Task: Add an event with the title Third Presentation Rehearsal and Feedback Gathering, date '2024/05/06', time 9:15 AM to 11:15 AMand add a description: Welcome to the Performance Improvement Plan (PIP) Discussion, an important and constructive session designed to address performance concerns and create a roadmap for improvement. The PIP Discussion provides an opportunity for open dialogue, collaboration, and support to help individuals overcome challenges and achieve their full potential., put the event into Red category, logged in from the account softage.8@softage.netand send the event invitation to softage.5@softage.net and softage.6@softage.net. Set a reminder for the event 15 minutes before
Action: Mouse moved to (123, 160)
Screenshot: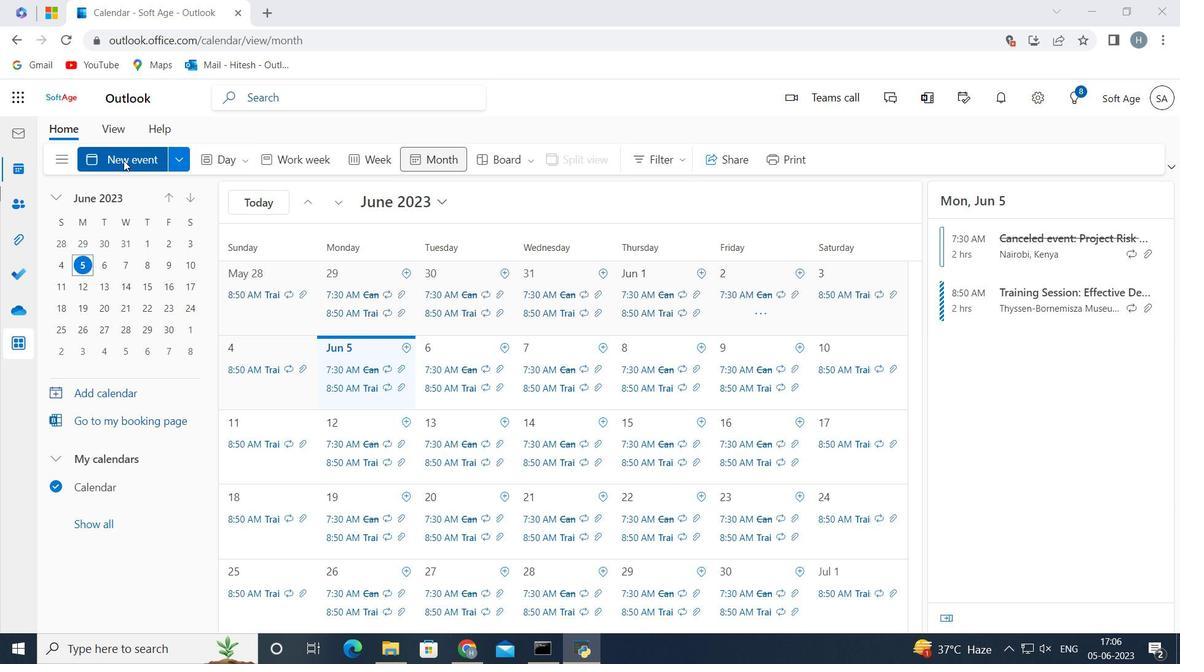 
Action: Mouse pressed left at (123, 160)
Screenshot: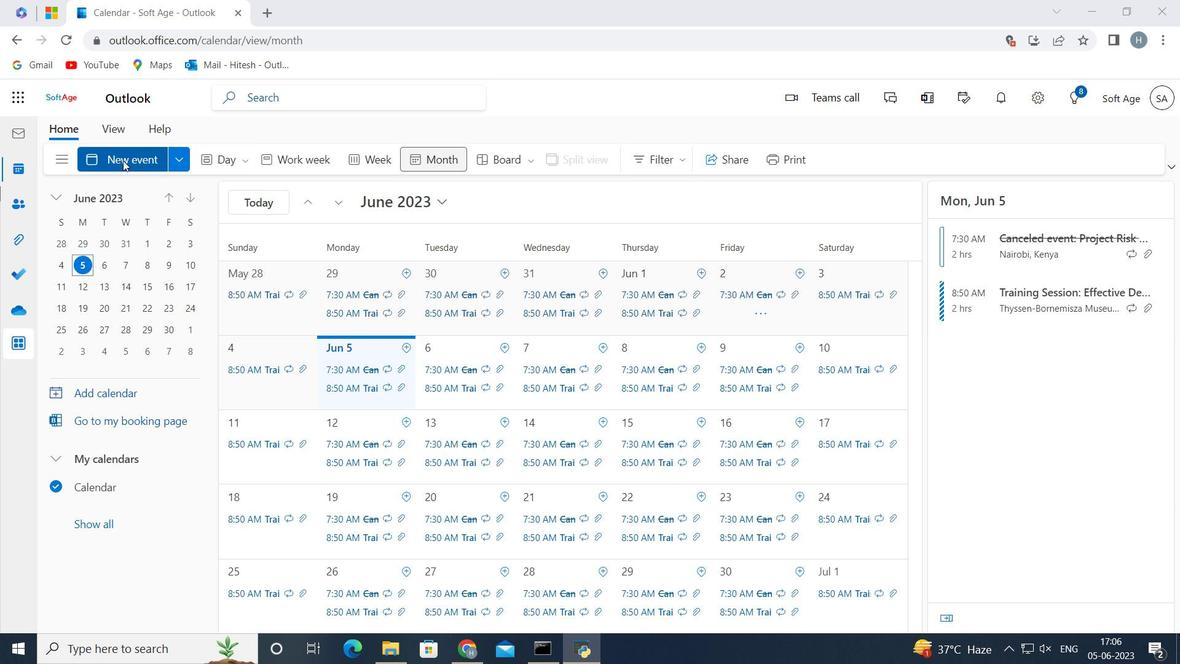 
Action: Mouse moved to (265, 249)
Screenshot: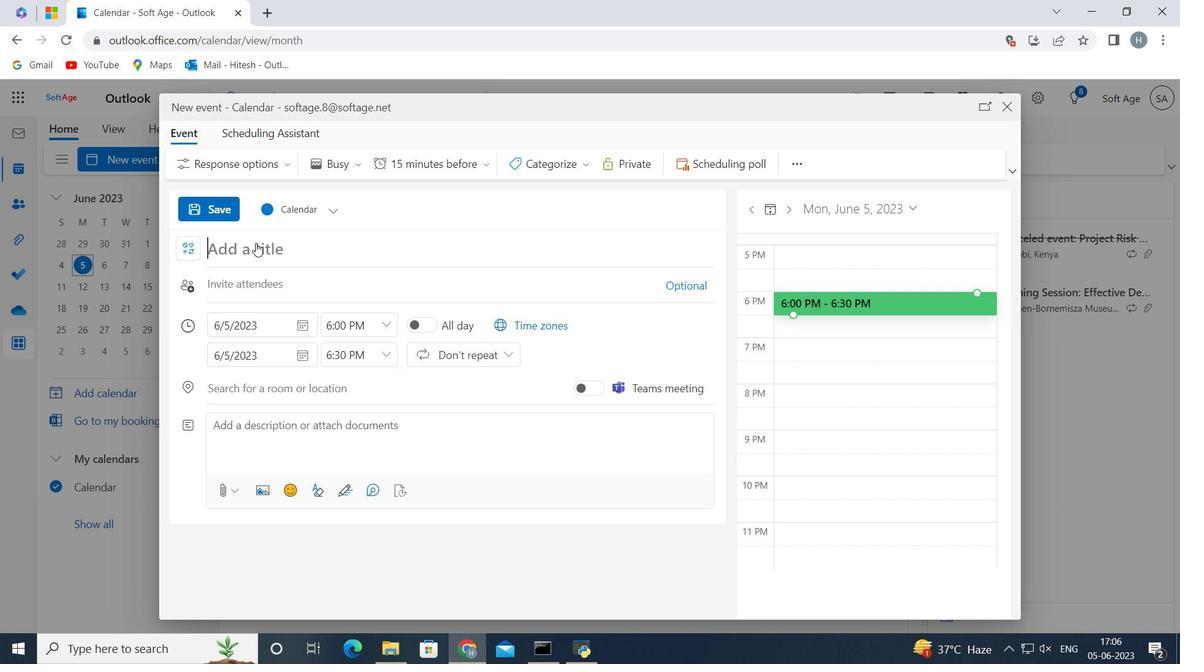 
Action: Mouse pressed left at (265, 249)
Screenshot: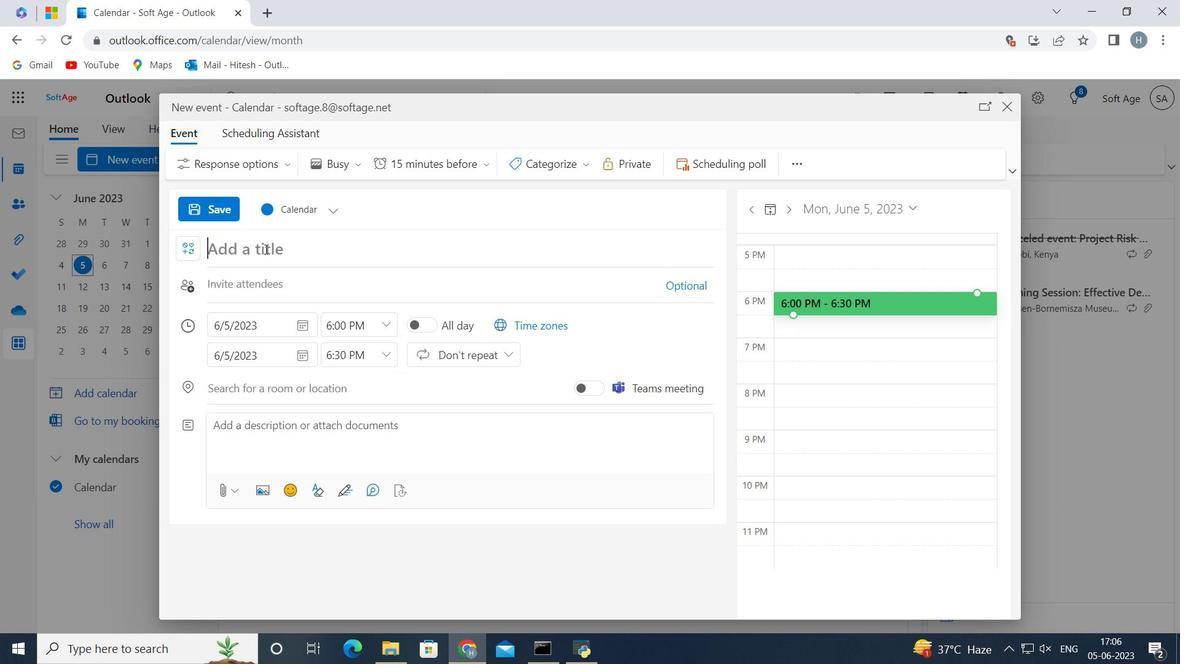 
Action: Key pressed <Key.shift>Third<Key.space><Key.shift>Presentation<Key.space><Key.shift><Key.shift><Key.shift><Key.shift><Key.shift><Key.shift>Rehearsal<Key.space>and<Key.space><Key.shift>Feedback<Key.space><Key.shift>Gathering<Key.space>
Screenshot: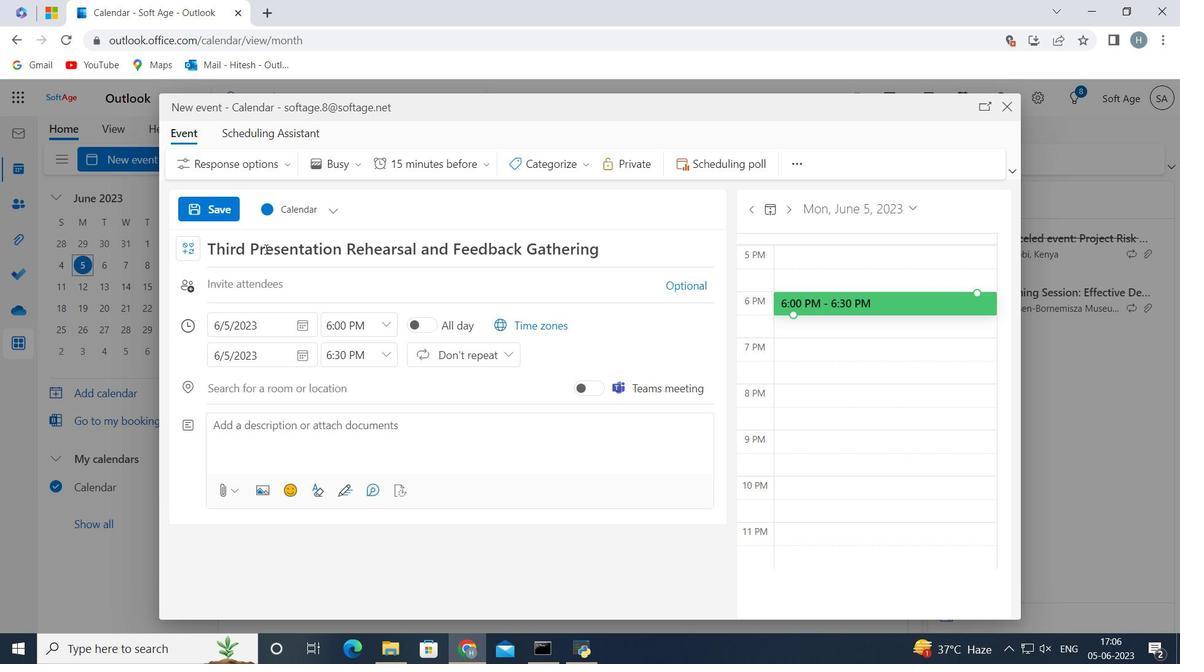 
Action: Mouse moved to (298, 322)
Screenshot: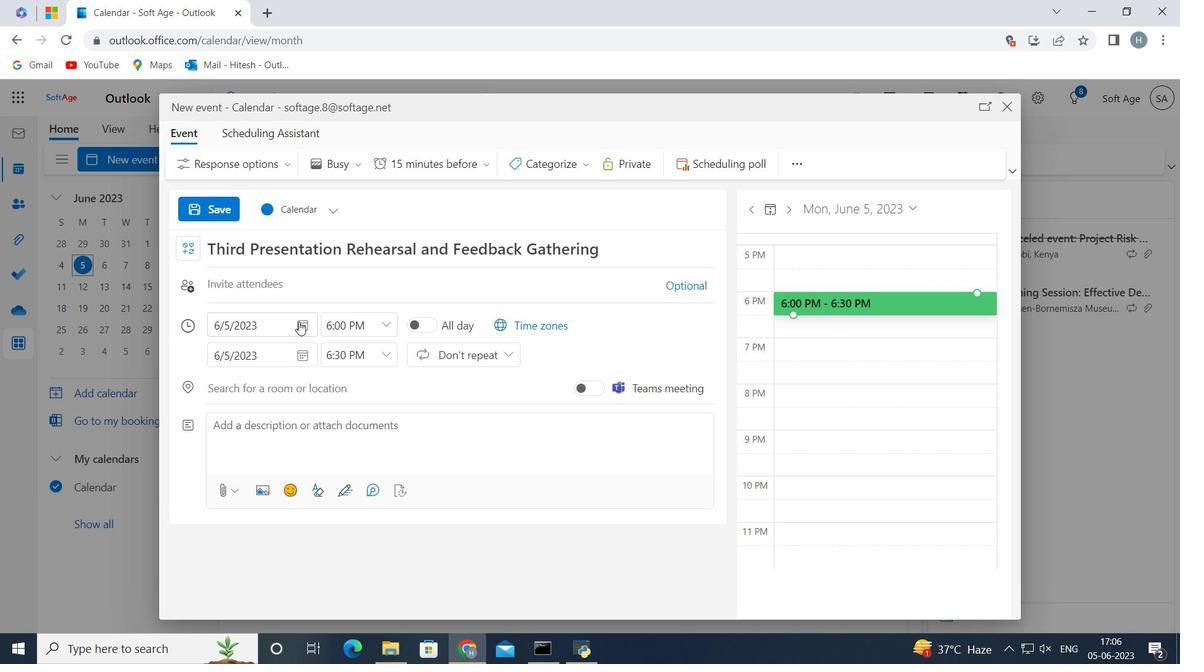 
Action: Mouse pressed left at (298, 322)
Screenshot: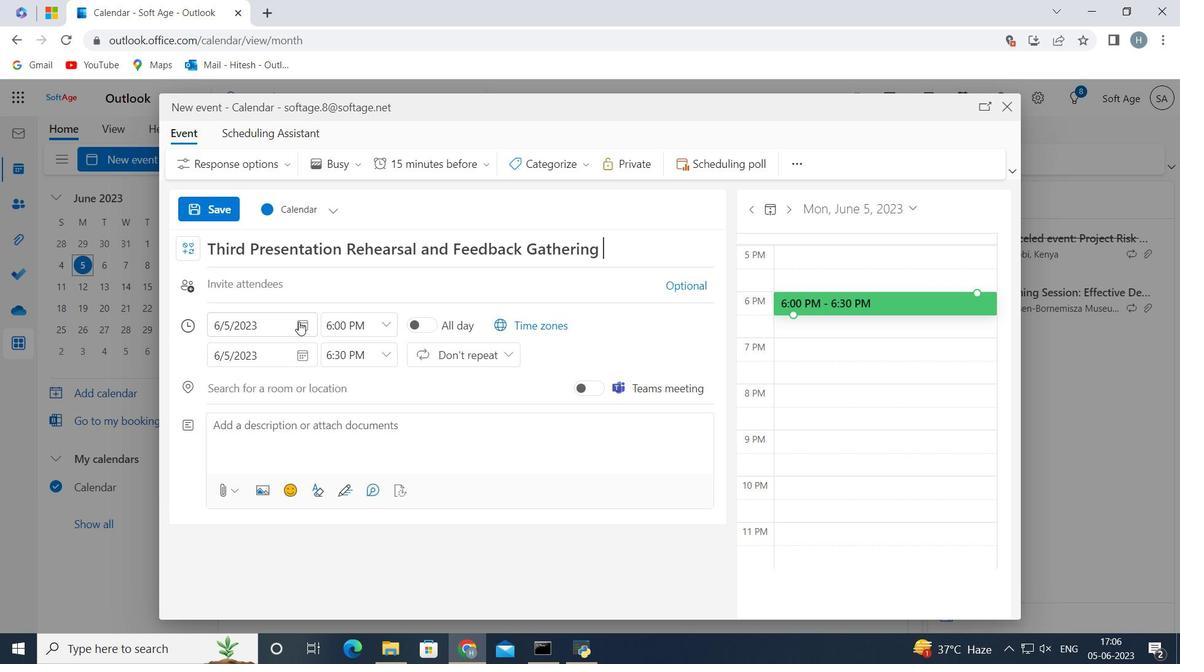 
Action: Mouse moved to (303, 354)
Screenshot: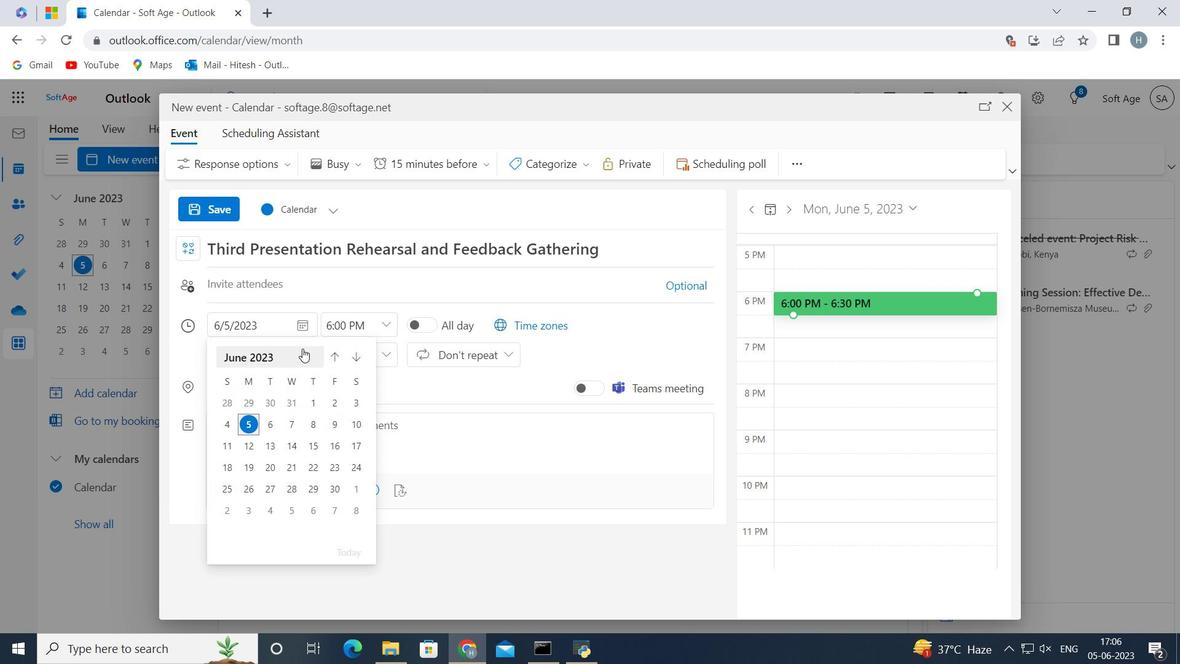 
Action: Mouse pressed left at (303, 354)
Screenshot: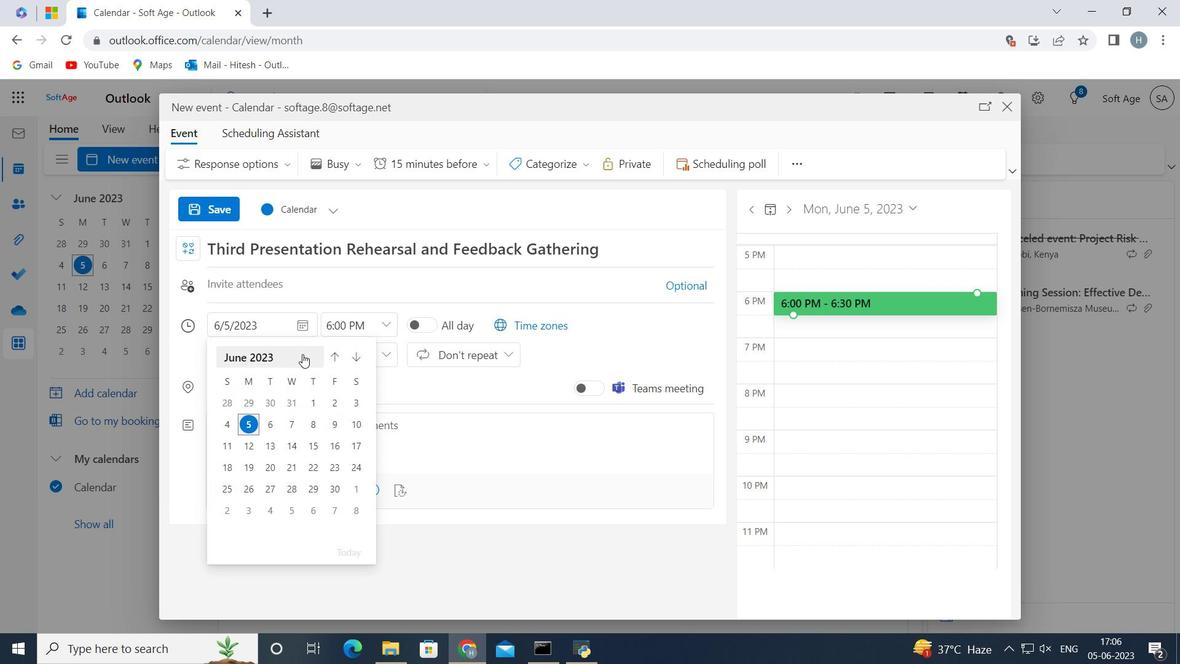 
Action: Mouse pressed left at (303, 354)
Screenshot: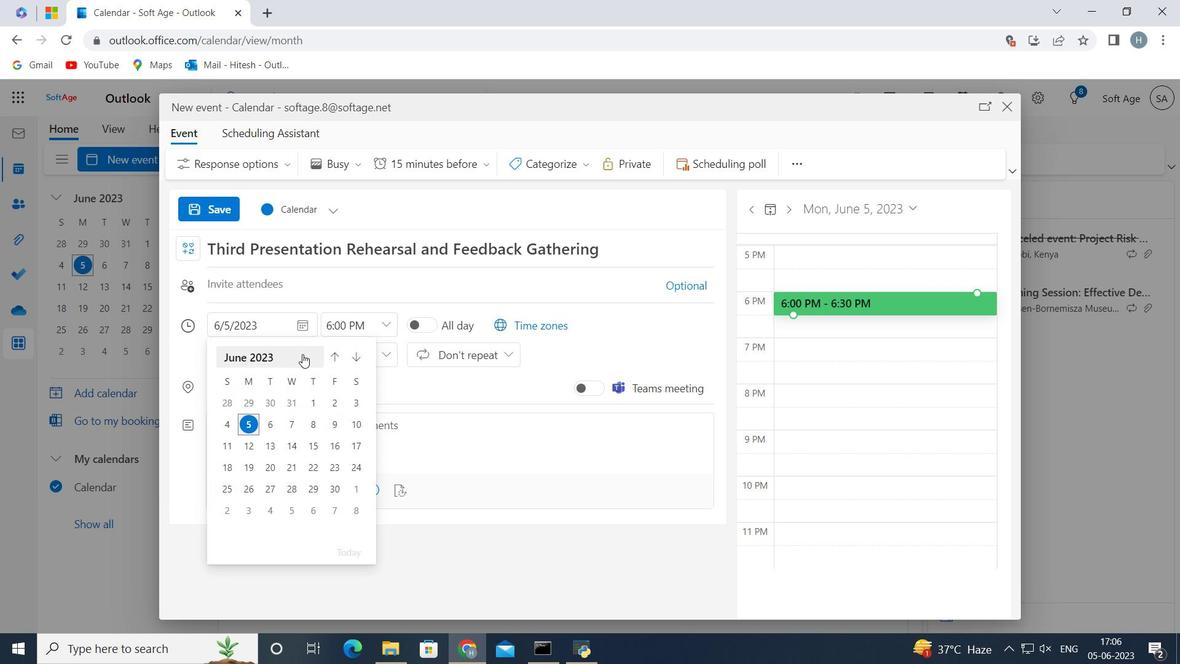
Action: Mouse moved to (230, 418)
Screenshot: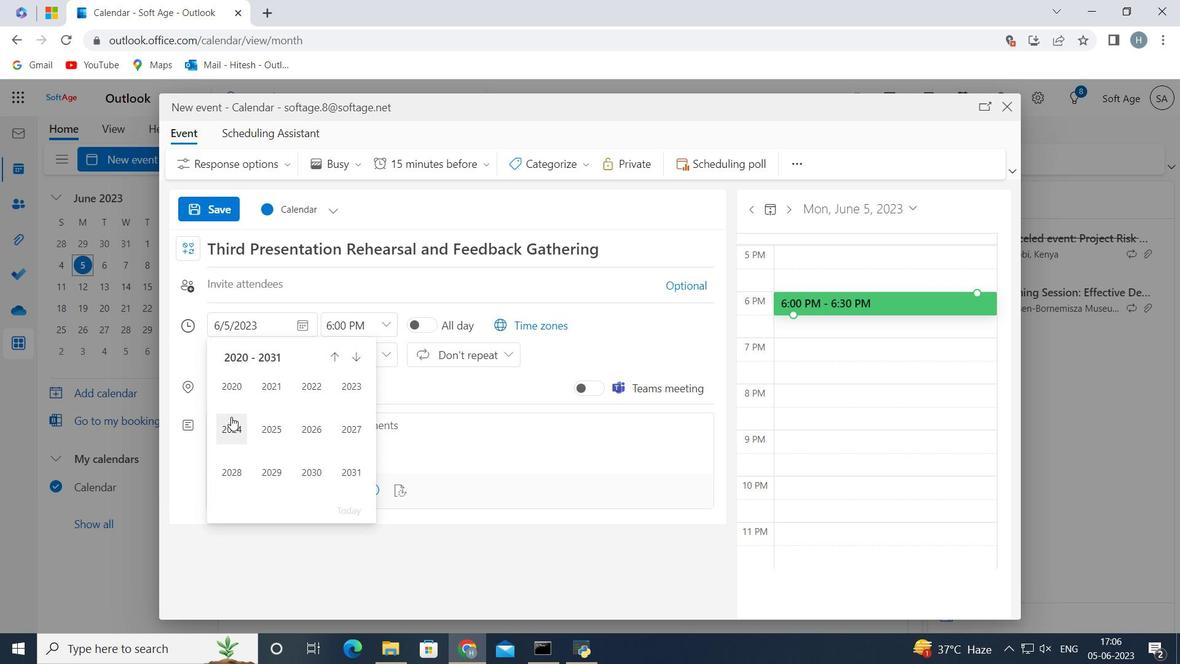
Action: Mouse pressed left at (230, 418)
Screenshot: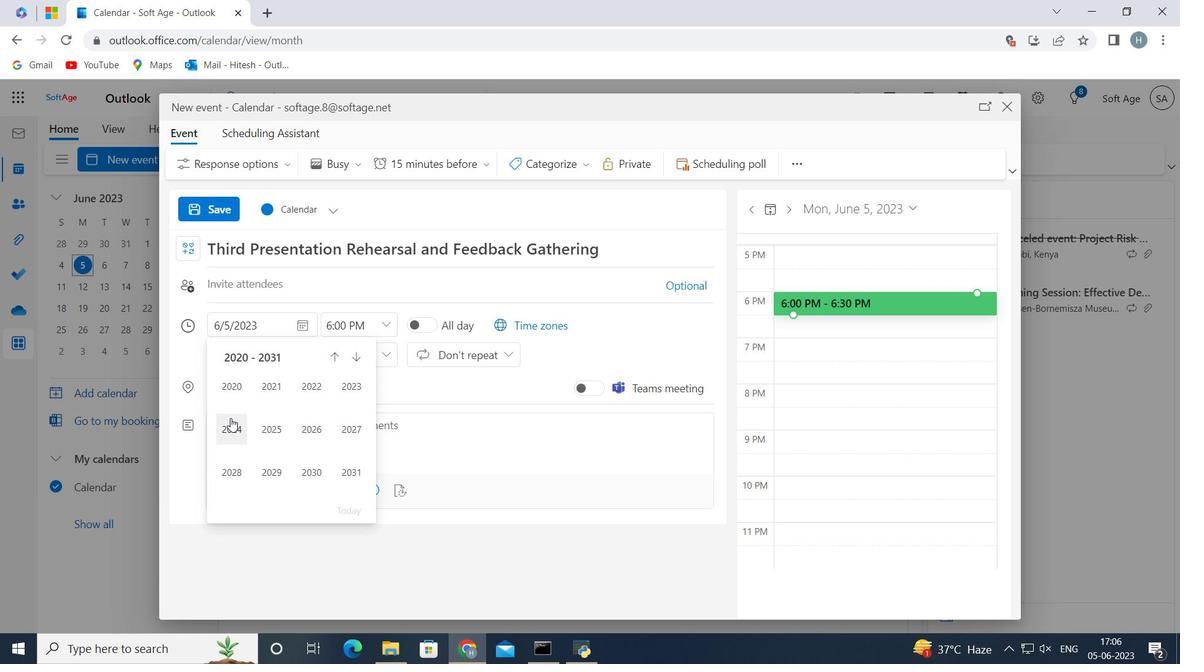 
Action: Mouse moved to (239, 421)
Screenshot: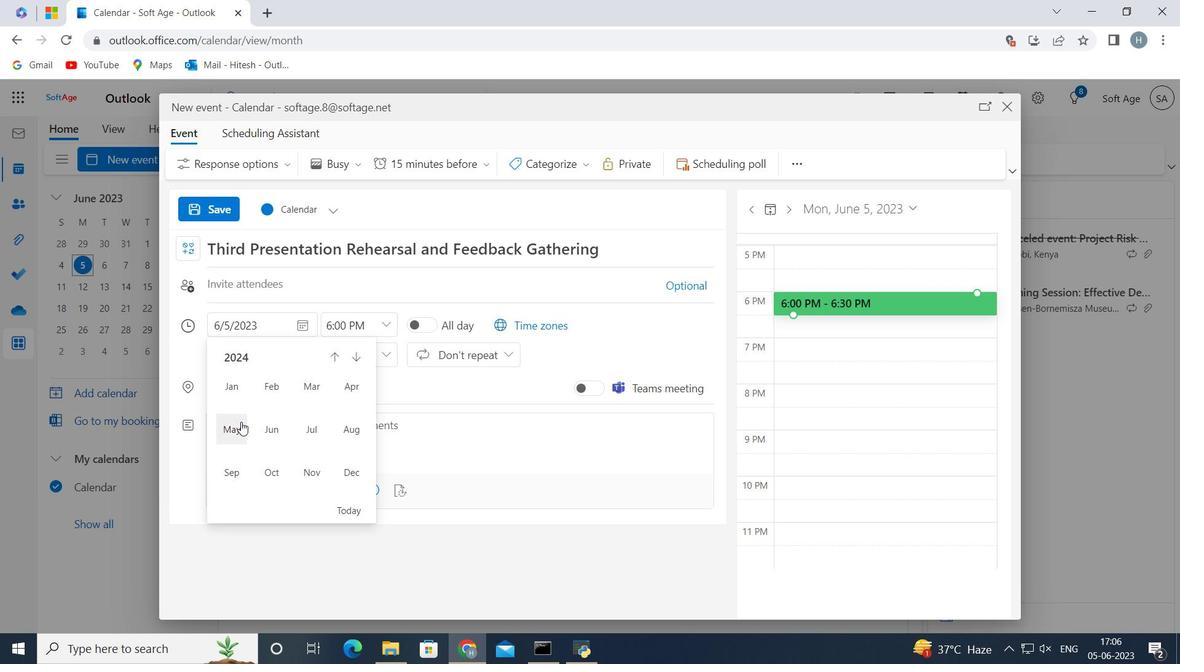 
Action: Mouse pressed left at (239, 421)
Screenshot: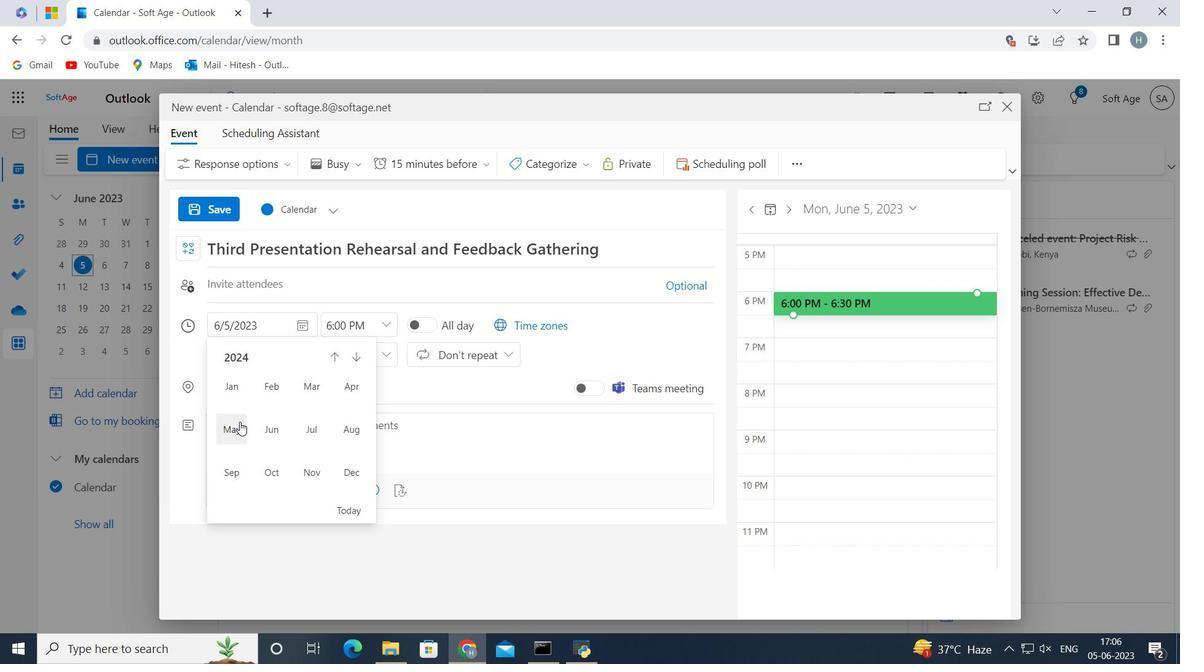 
Action: Mouse moved to (244, 422)
Screenshot: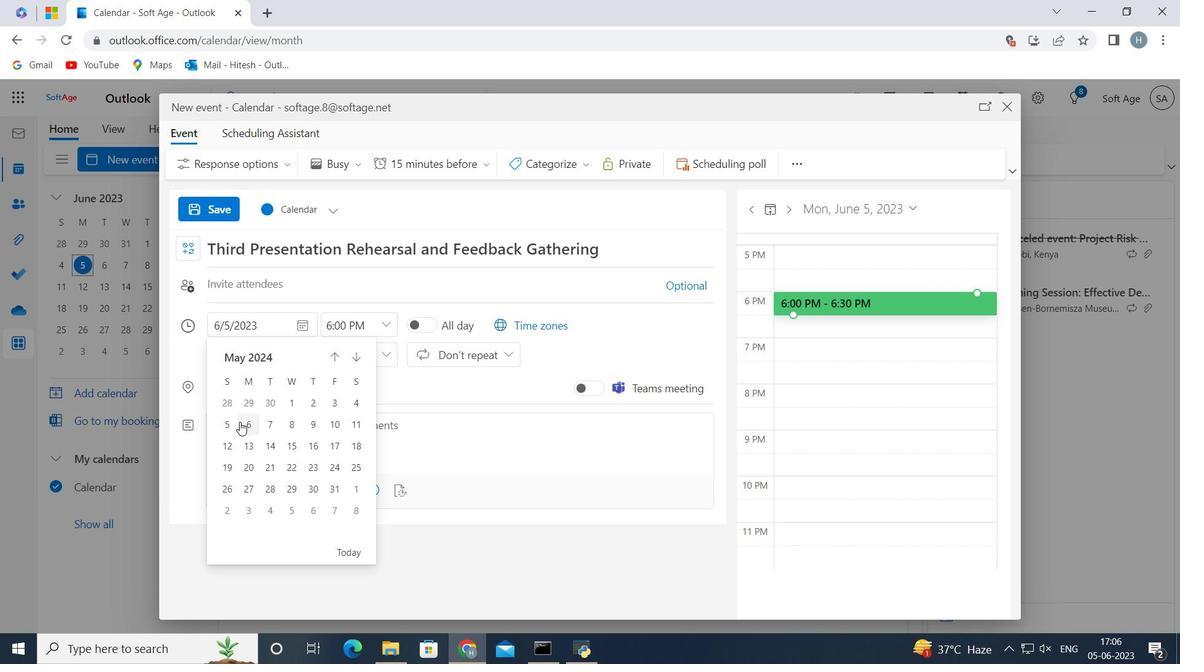 
Action: Mouse pressed left at (244, 422)
Screenshot: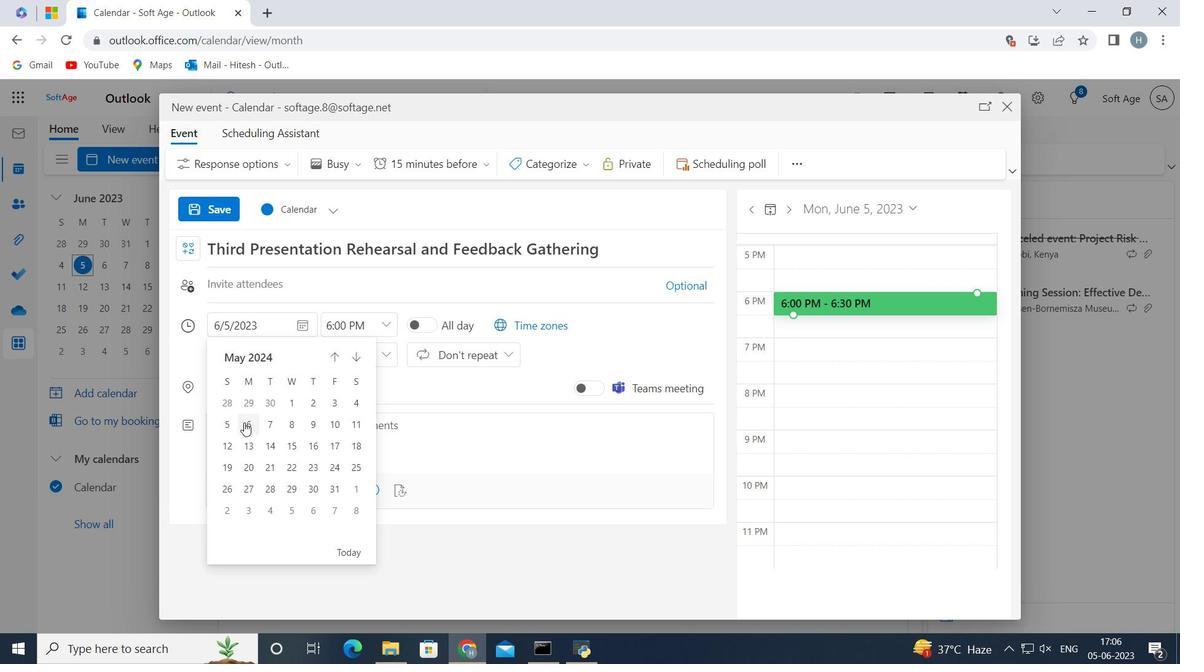 
Action: Mouse moved to (381, 324)
Screenshot: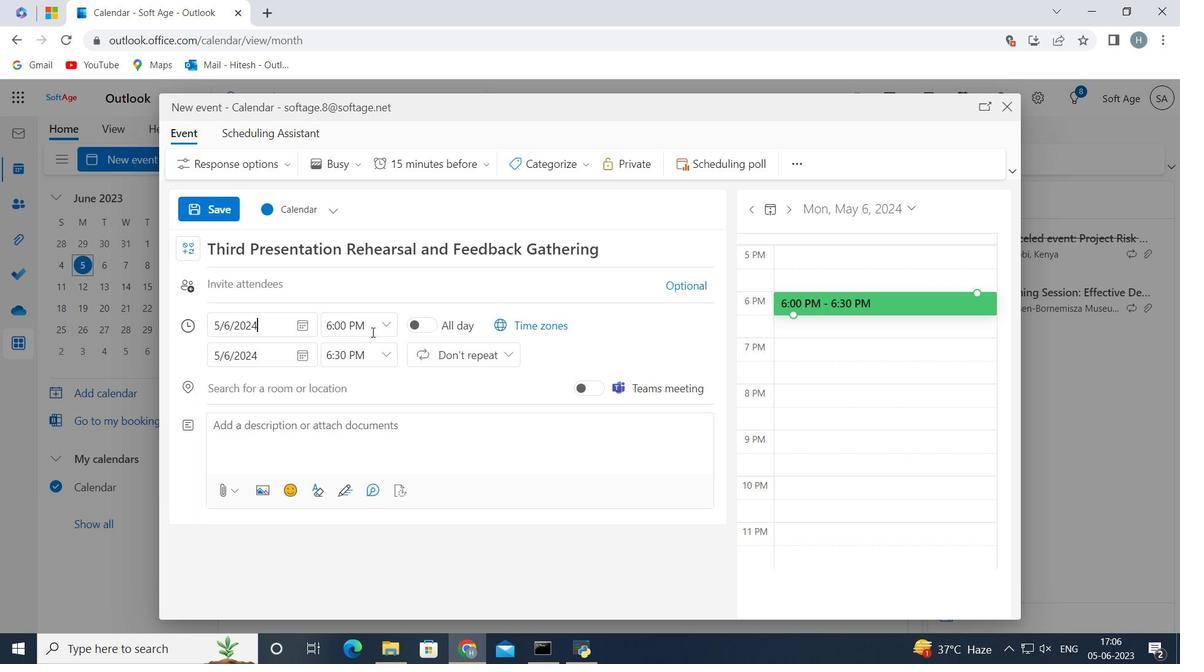 
Action: Mouse pressed left at (381, 324)
Screenshot: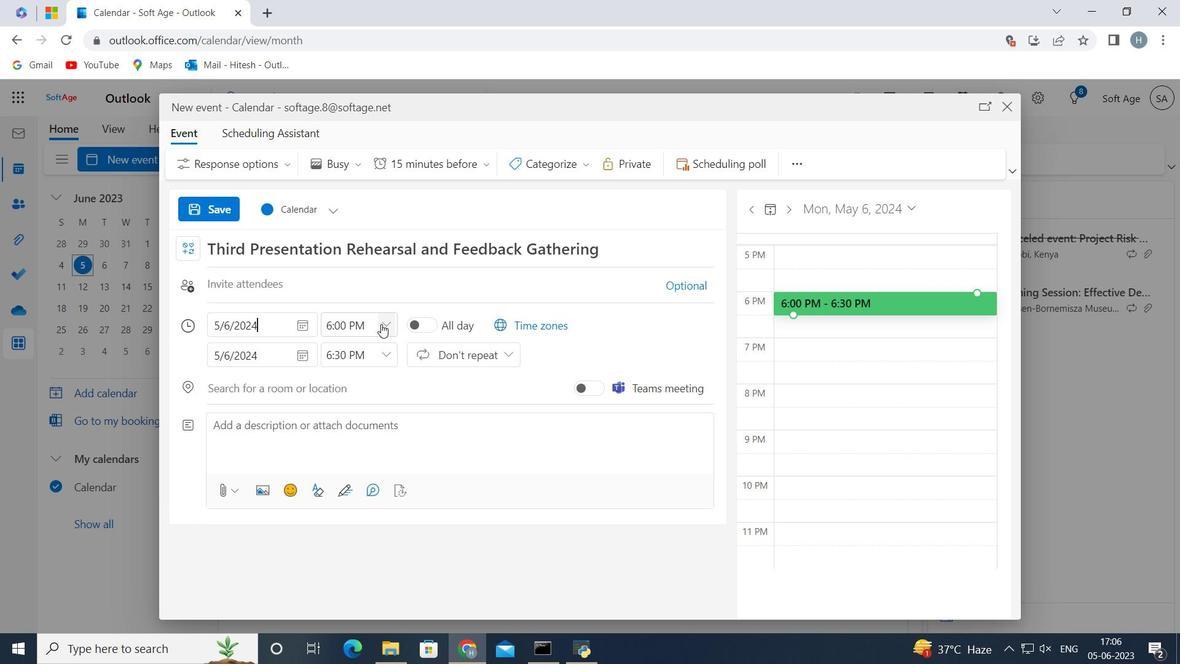 
Action: Mouse moved to (362, 378)
Screenshot: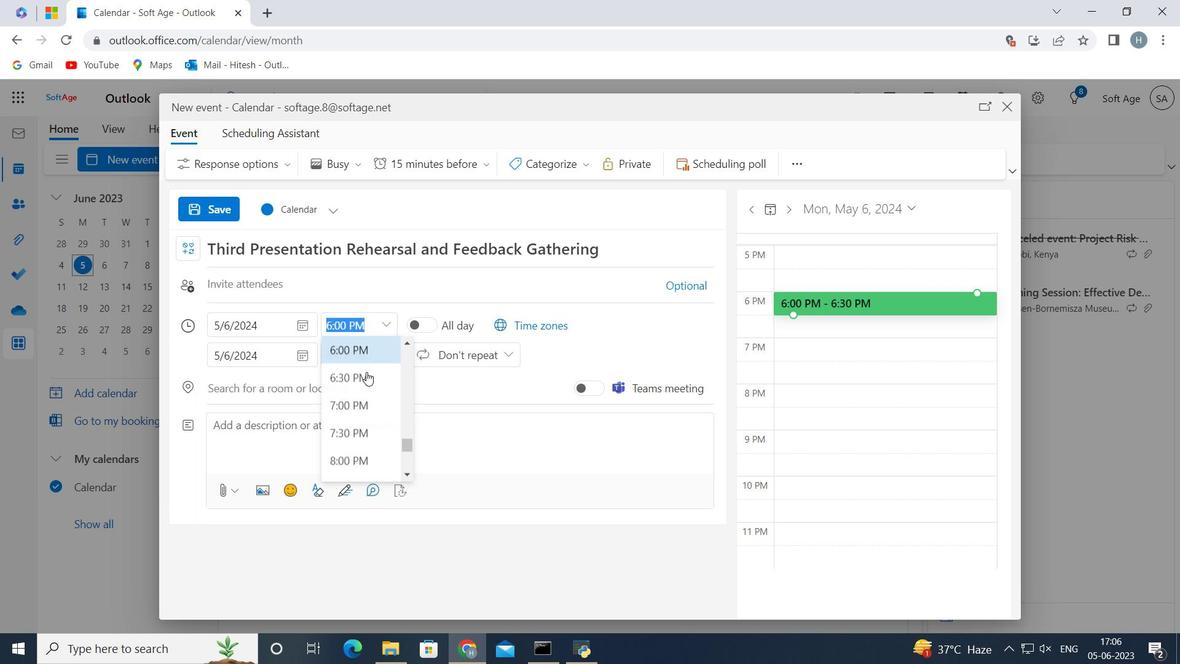 
Action: Mouse scrolled (362, 379) with delta (0, 0)
Screenshot: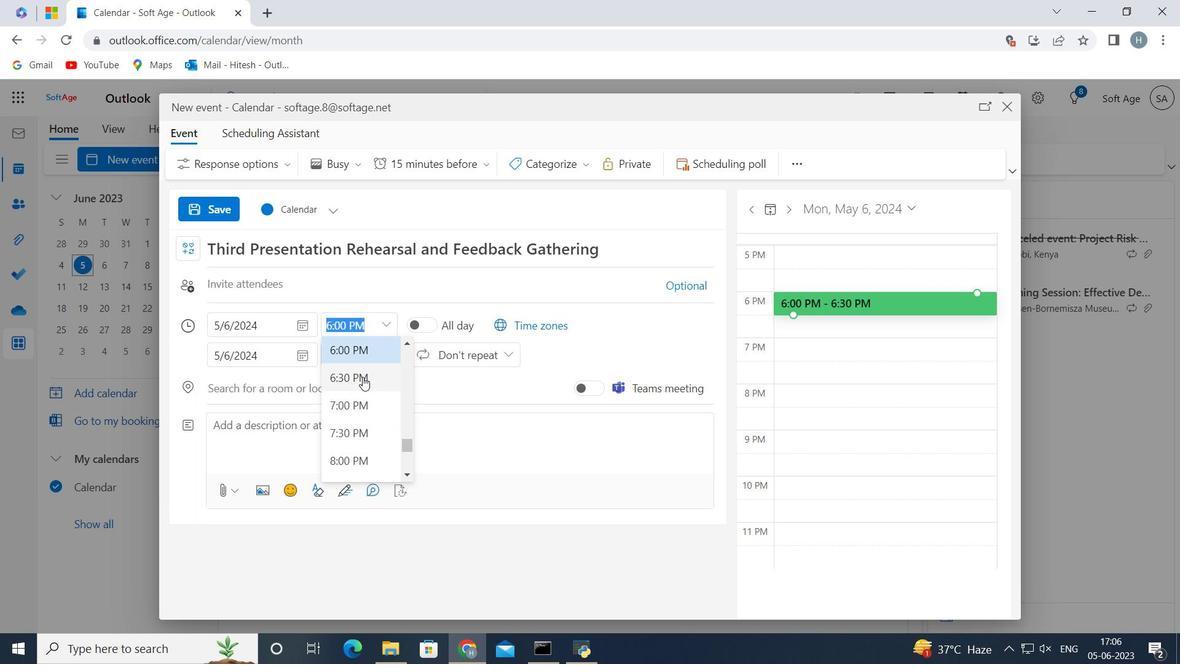 
Action: Mouse moved to (362, 379)
Screenshot: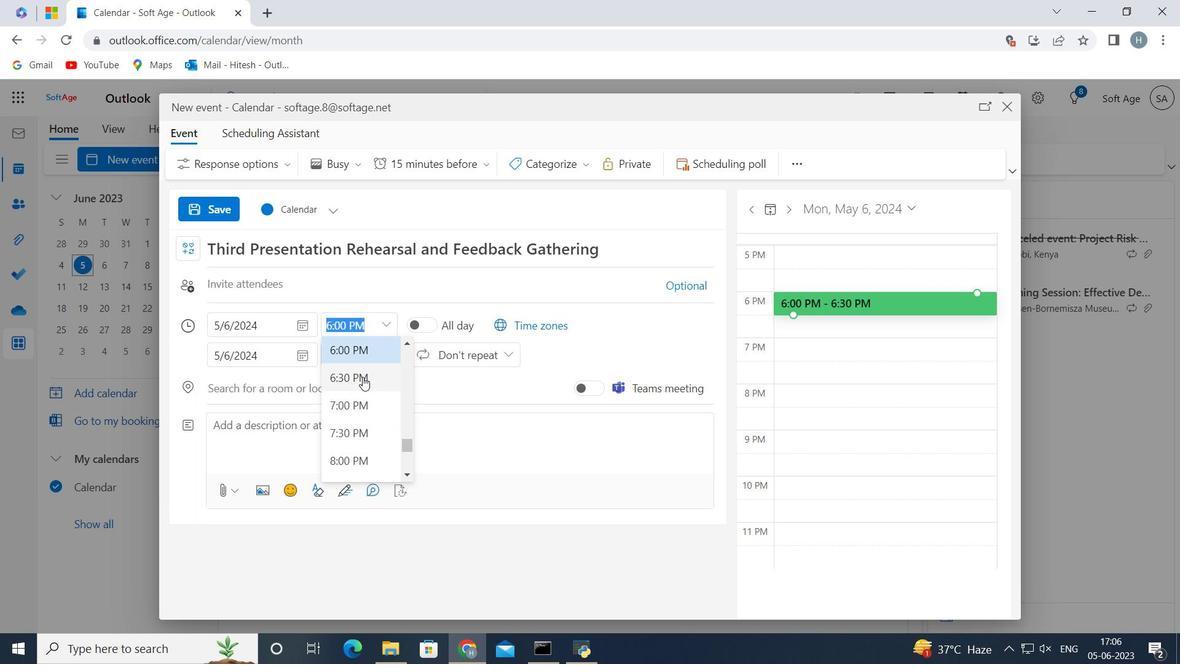 
Action: Mouse scrolled (362, 380) with delta (0, 0)
Screenshot: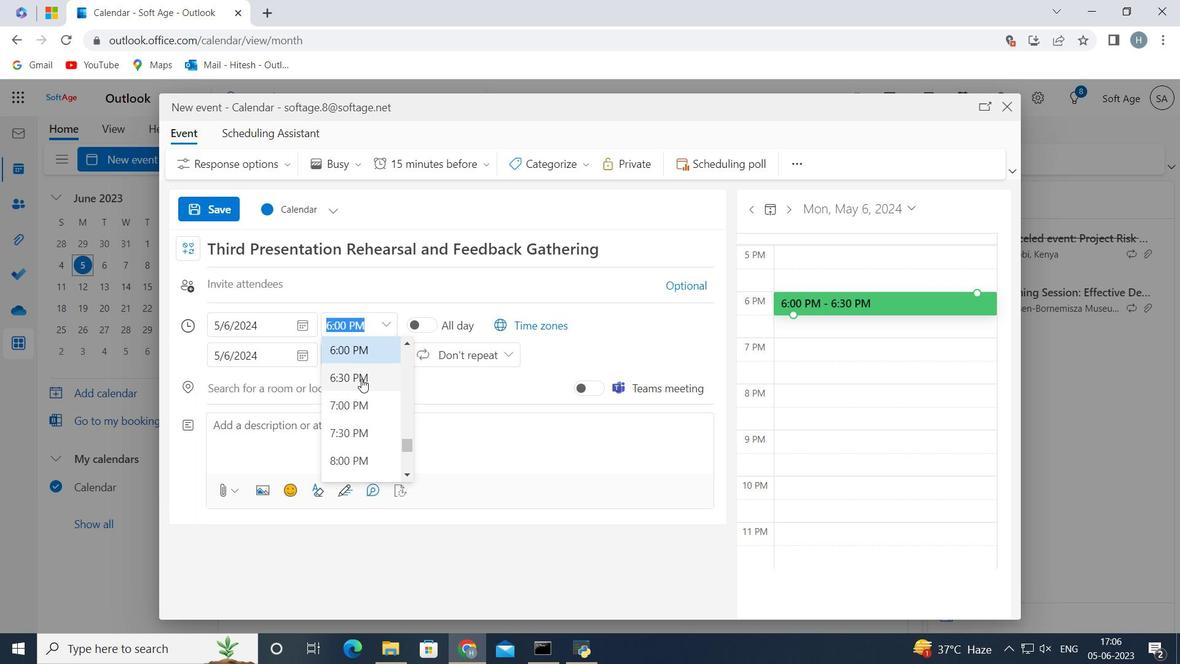 
Action: Mouse scrolled (362, 380) with delta (0, 0)
Screenshot: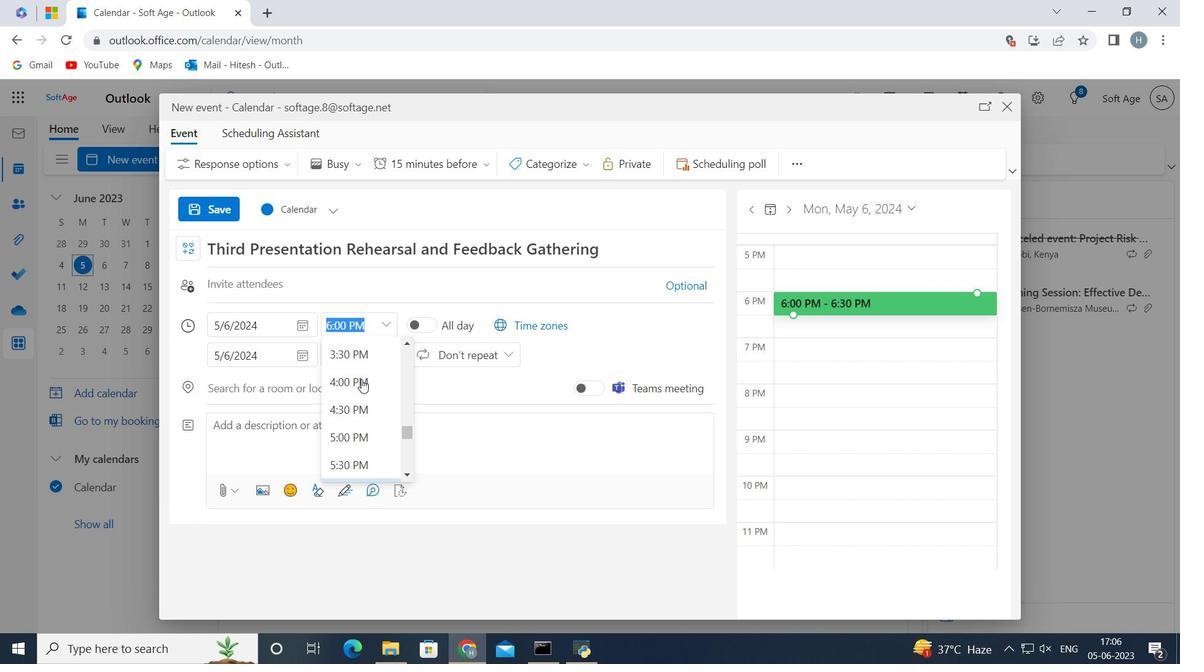 
Action: Mouse scrolled (362, 380) with delta (0, 0)
Screenshot: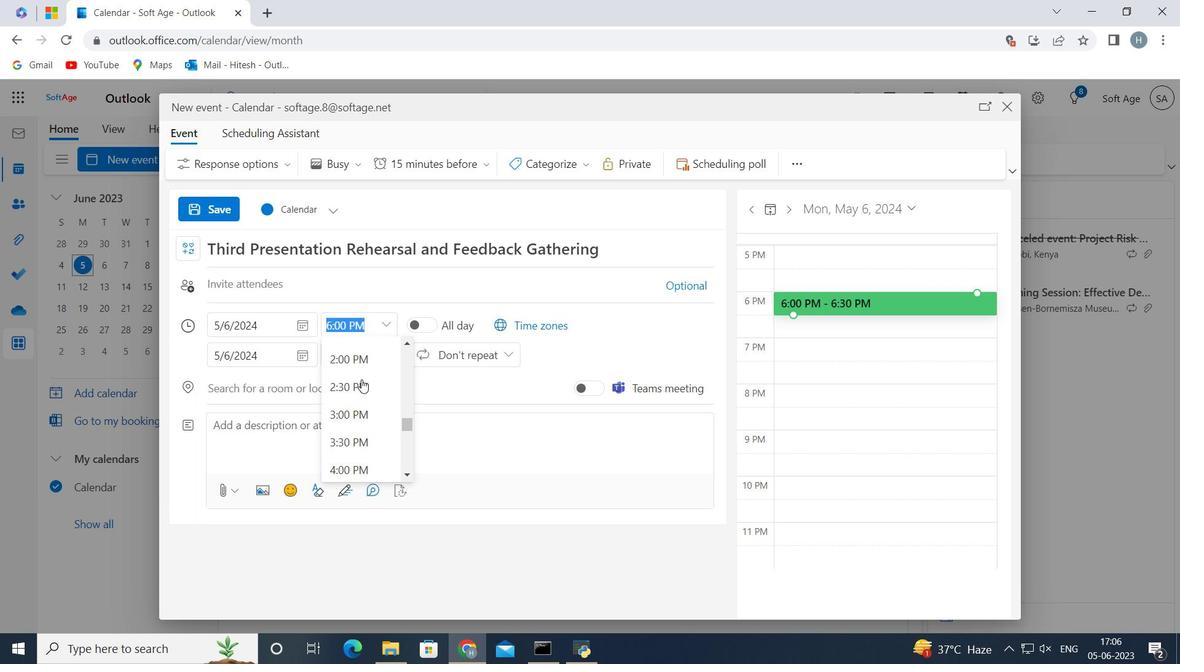 
Action: Mouse scrolled (362, 380) with delta (0, 0)
Screenshot: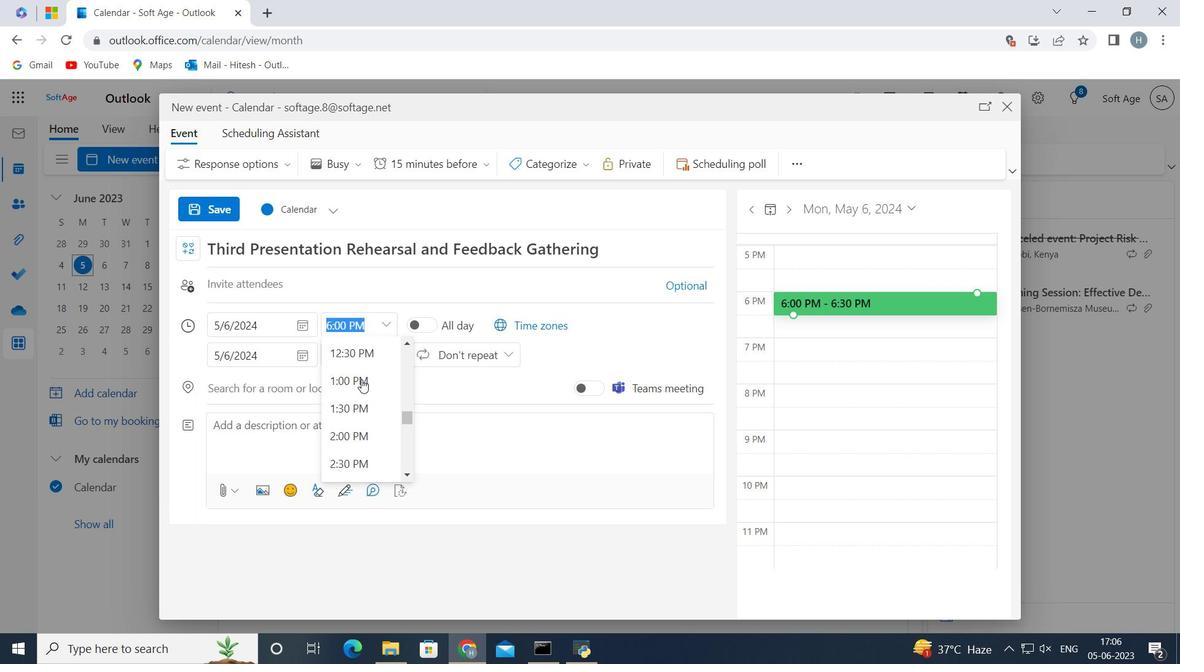 
Action: Mouse scrolled (362, 380) with delta (0, 0)
Screenshot: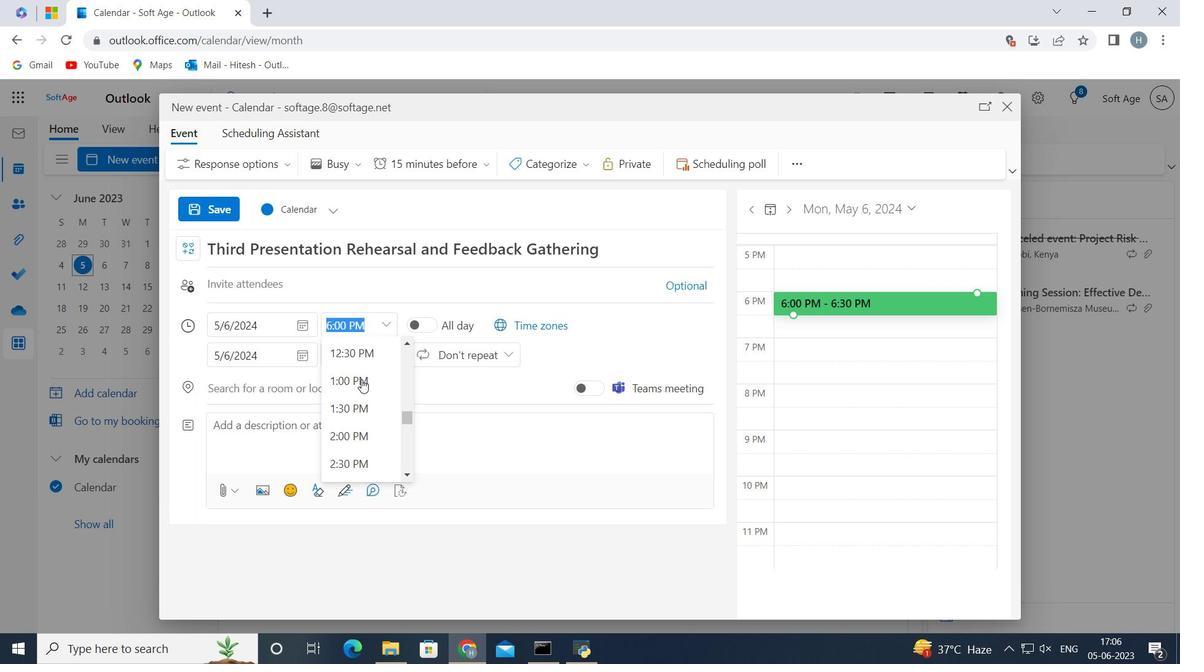 
Action: Mouse scrolled (362, 380) with delta (0, 0)
Screenshot: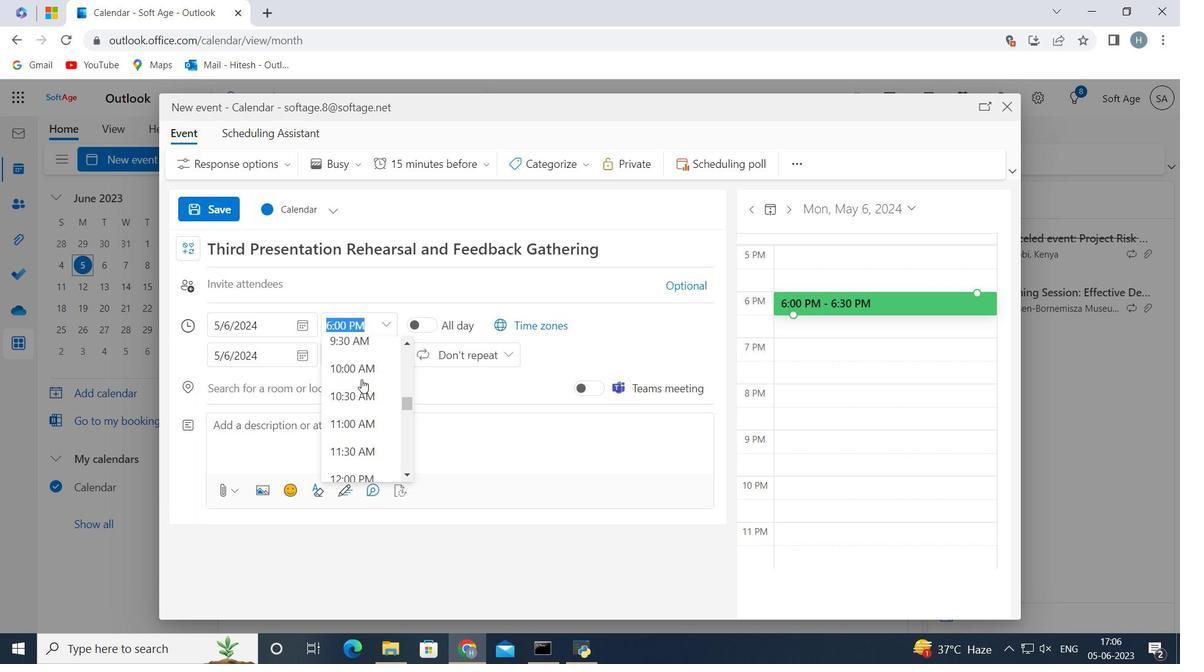
Action: Mouse moved to (335, 414)
Screenshot: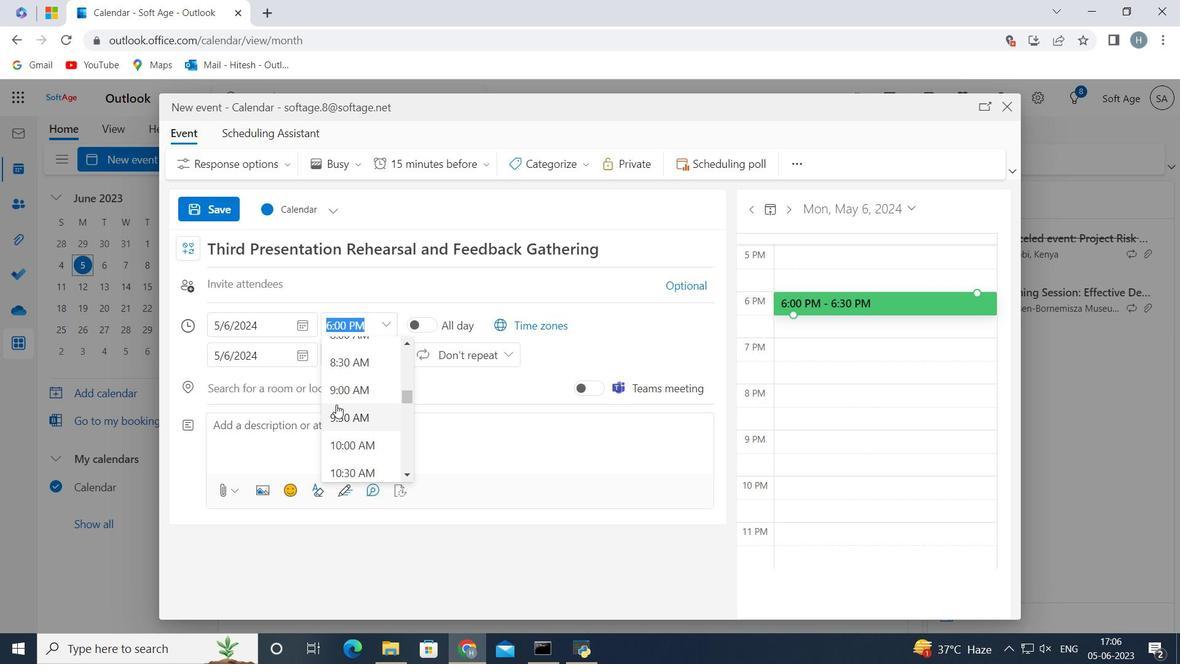 
Action: Mouse pressed left at (335, 414)
Screenshot: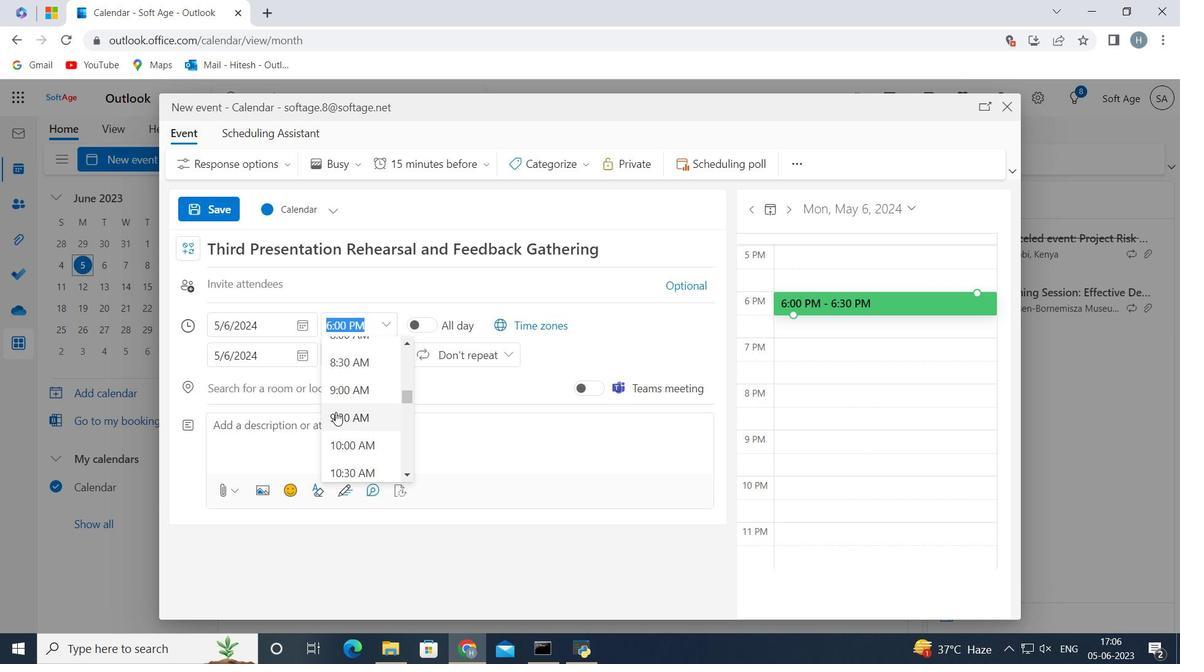 
Action: Mouse moved to (345, 312)
Screenshot: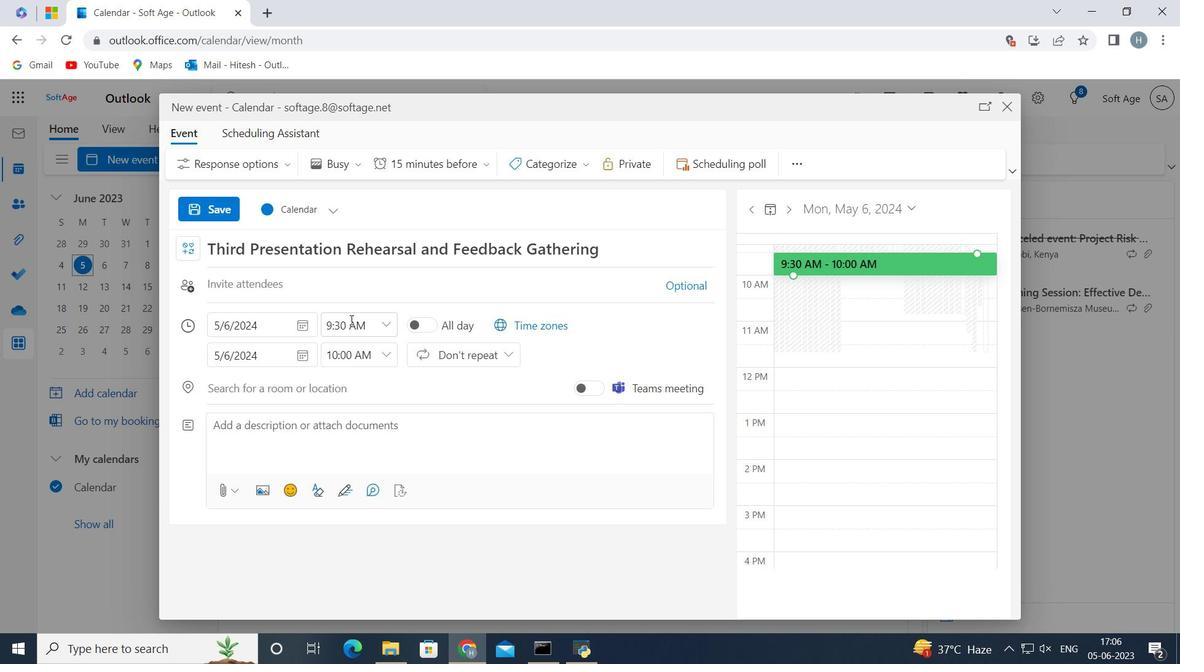 
Action: Mouse pressed left at (345, 312)
Screenshot: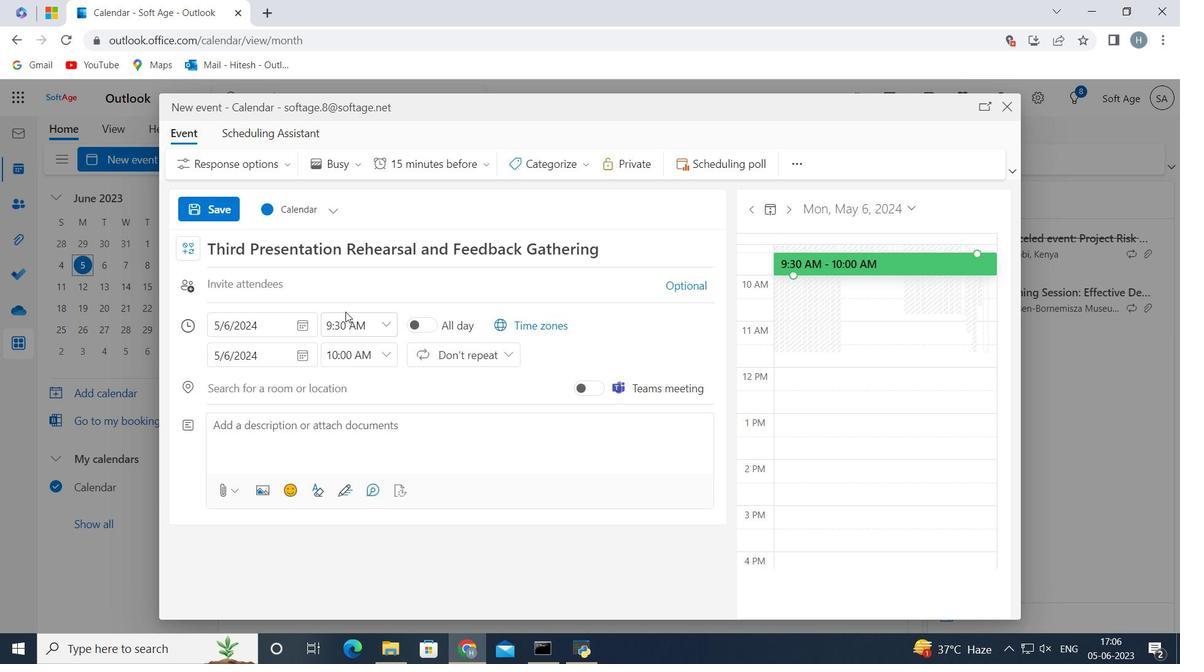 
Action: Mouse moved to (343, 321)
Screenshot: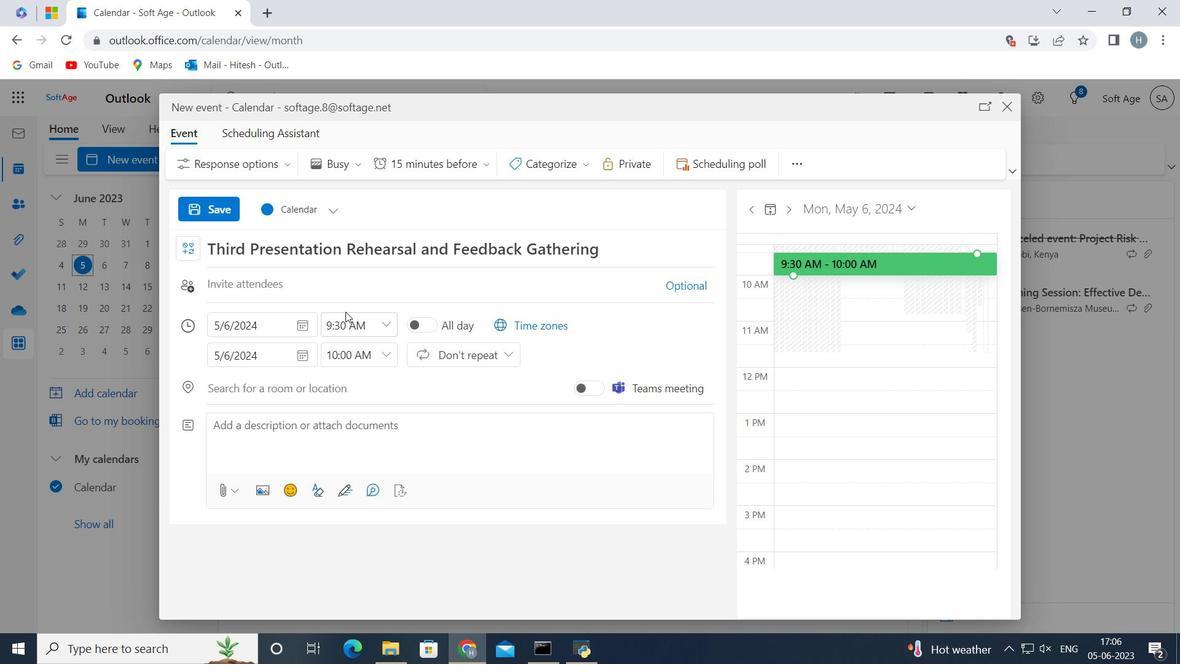 
Action: Mouse pressed left at (343, 321)
Screenshot: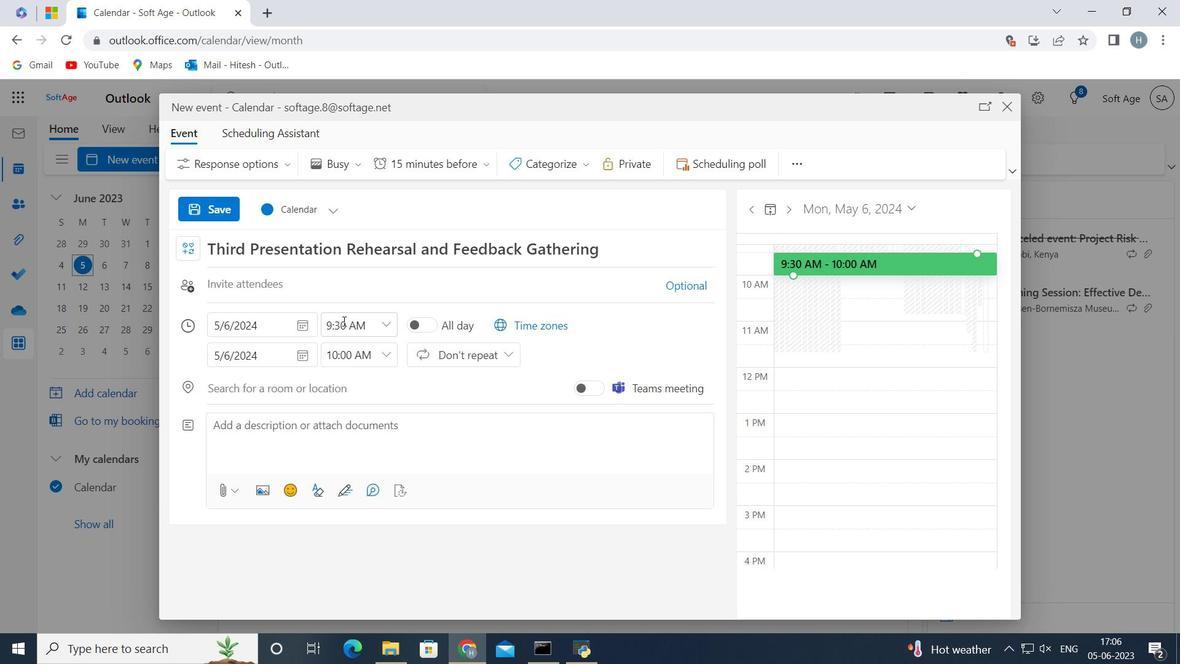 
Action: Mouse moved to (344, 322)
Screenshot: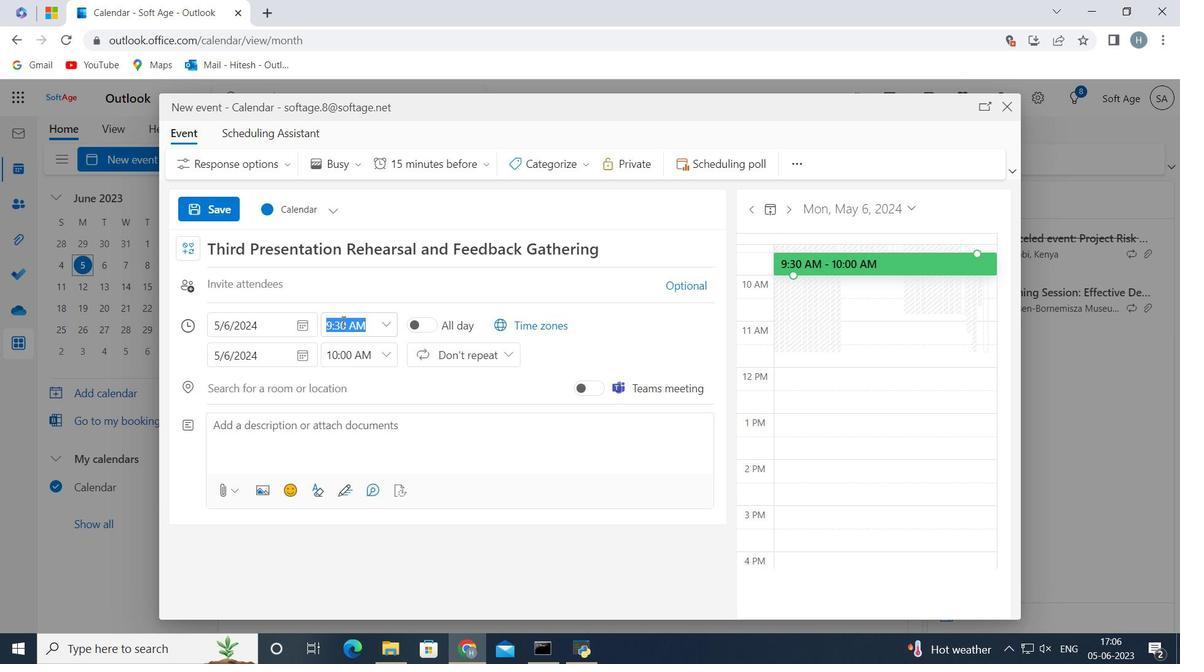 
Action: Mouse pressed left at (344, 322)
Screenshot: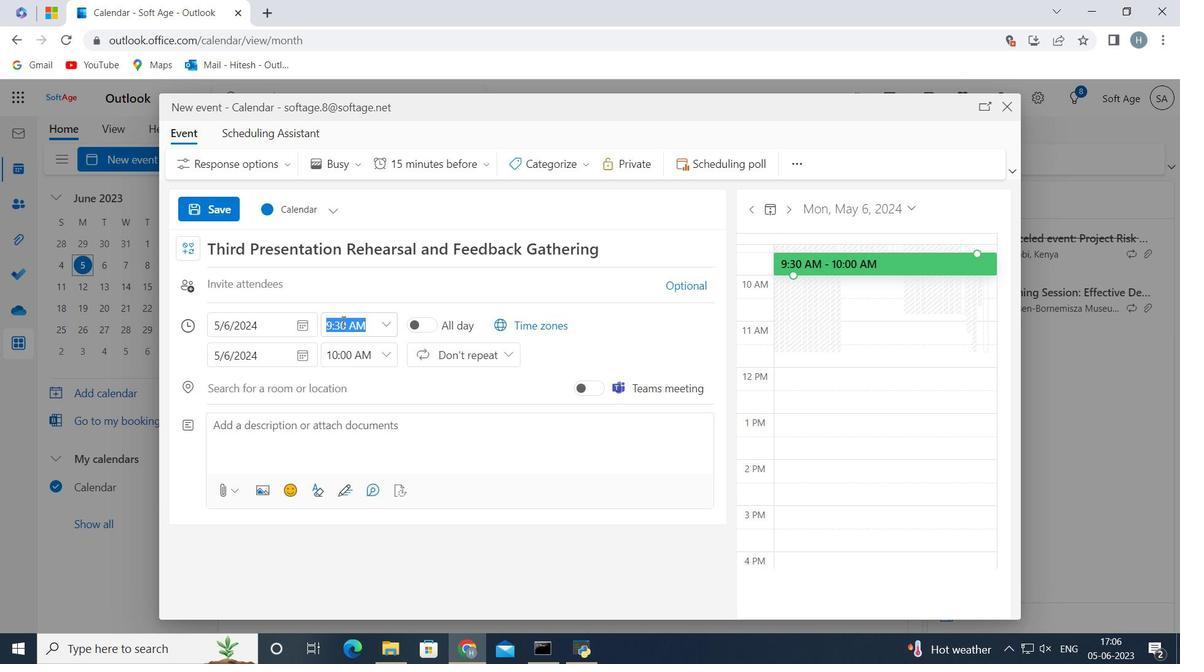 
Action: Mouse moved to (346, 322)
Screenshot: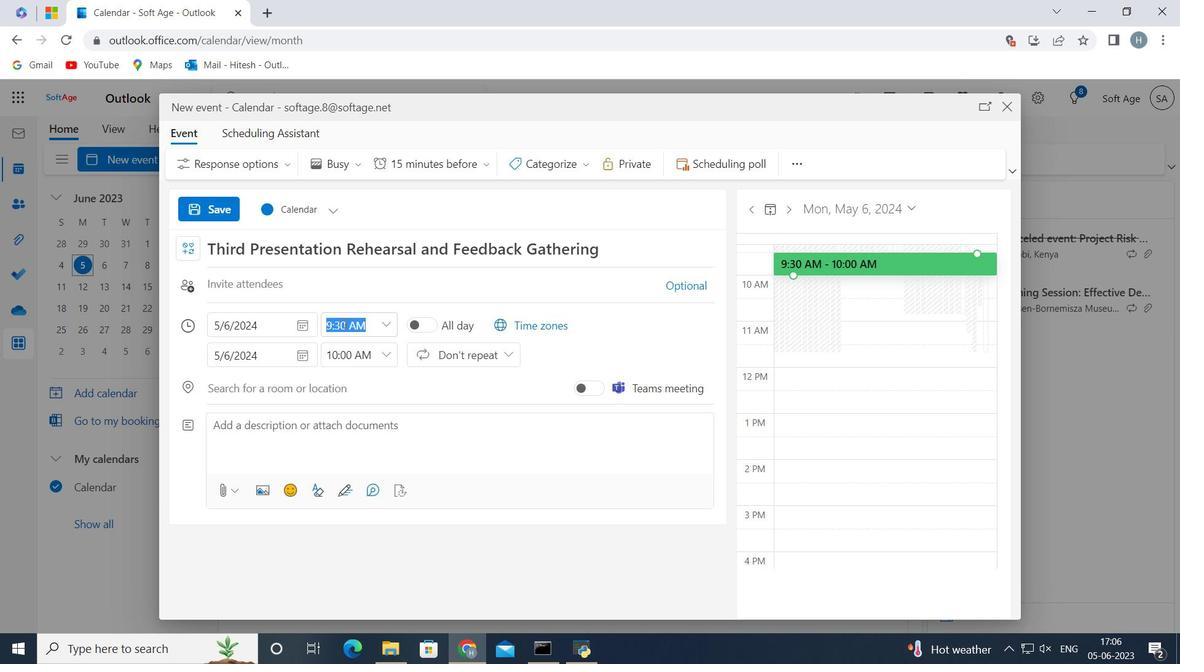 
Action: Key pressed <Key.backspace><Key.backspace>15
Screenshot: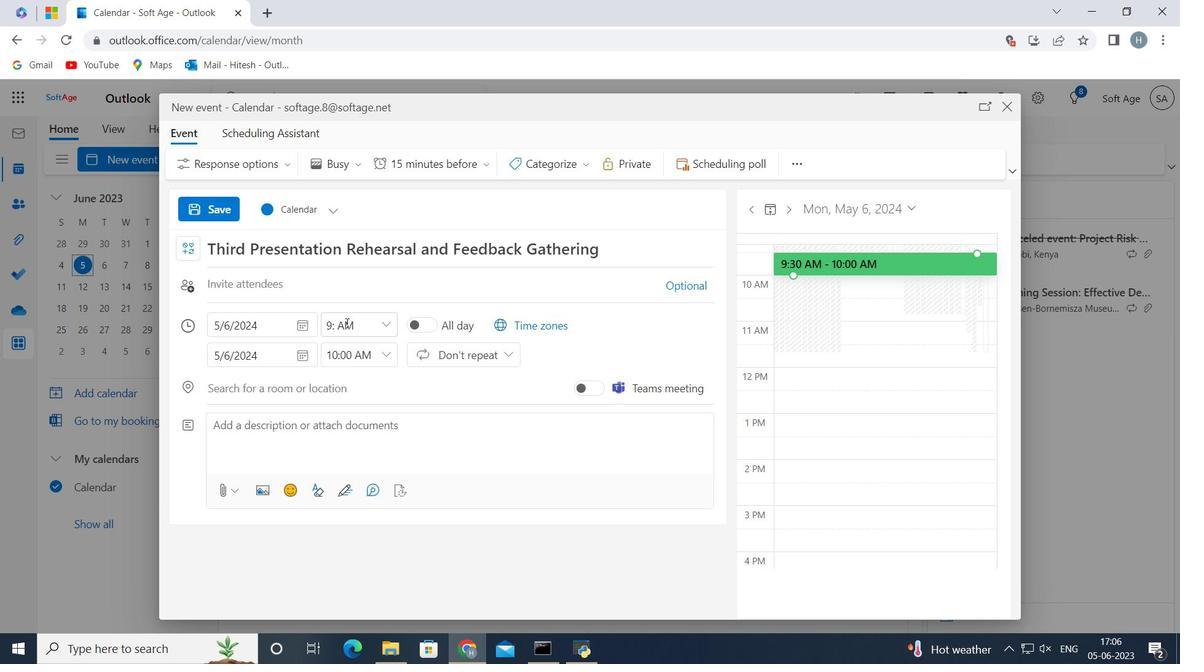 
Action: Mouse moved to (388, 351)
Screenshot: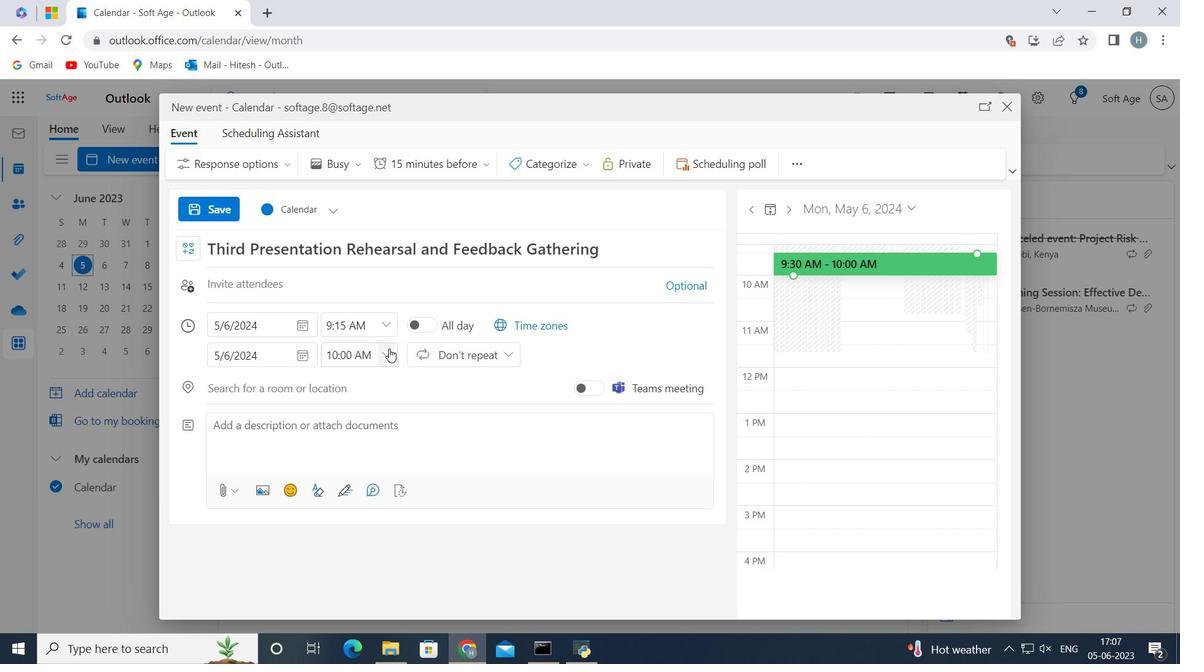 
Action: Mouse pressed left at (388, 351)
Screenshot: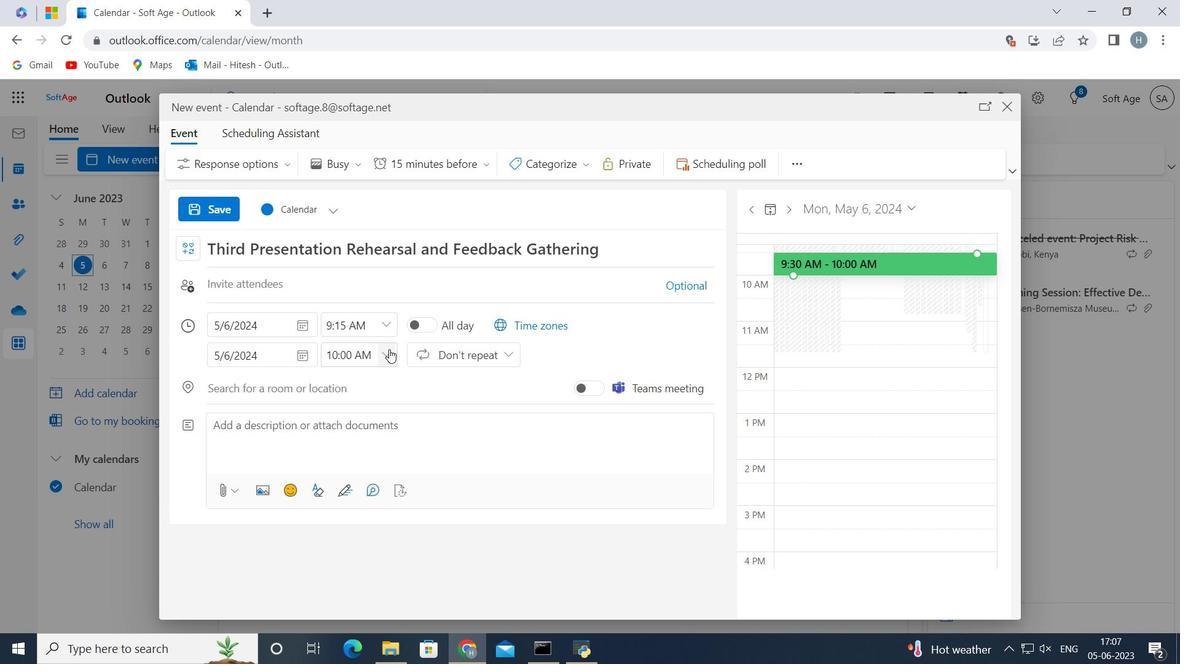 
Action: Mouse moved to (380, 460)
Screenshot: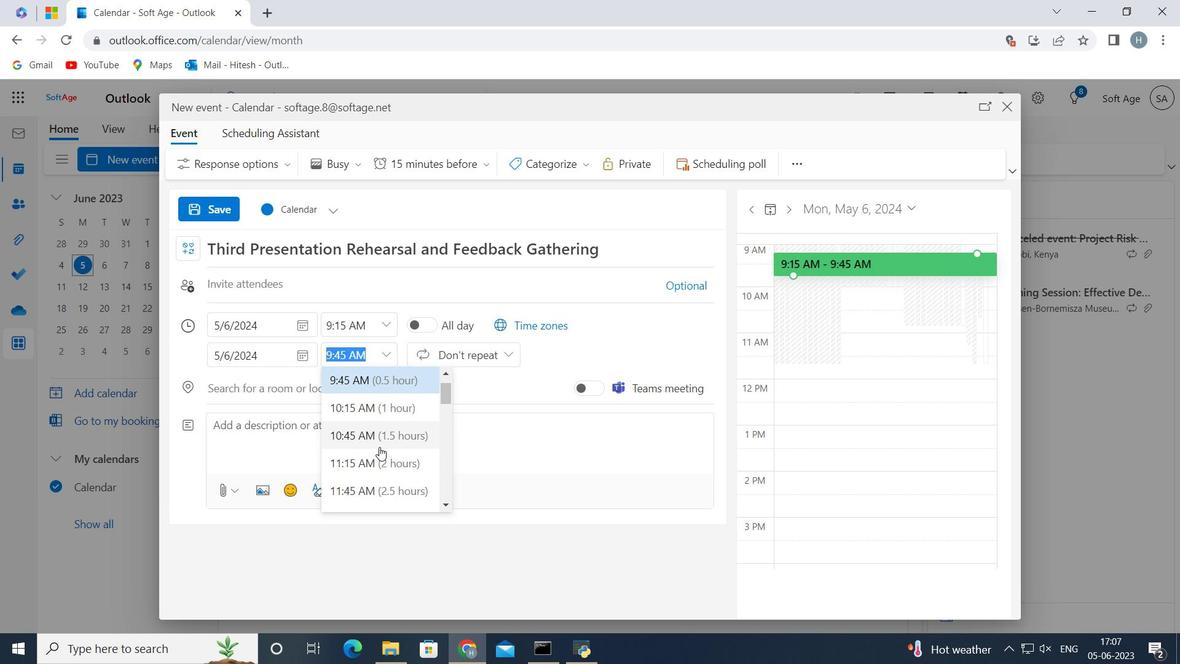 
Action: Mouse pressed left at (380, 460)
Screenshot: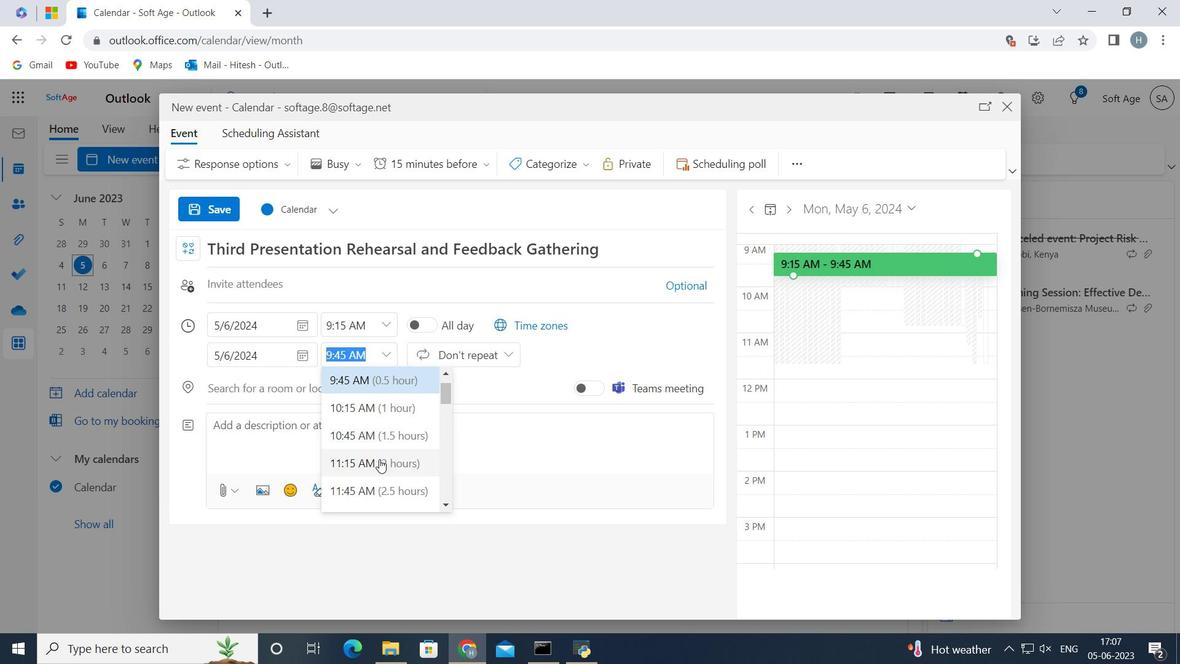 
Action: Mouse moved to (329, 431)
Screenshot: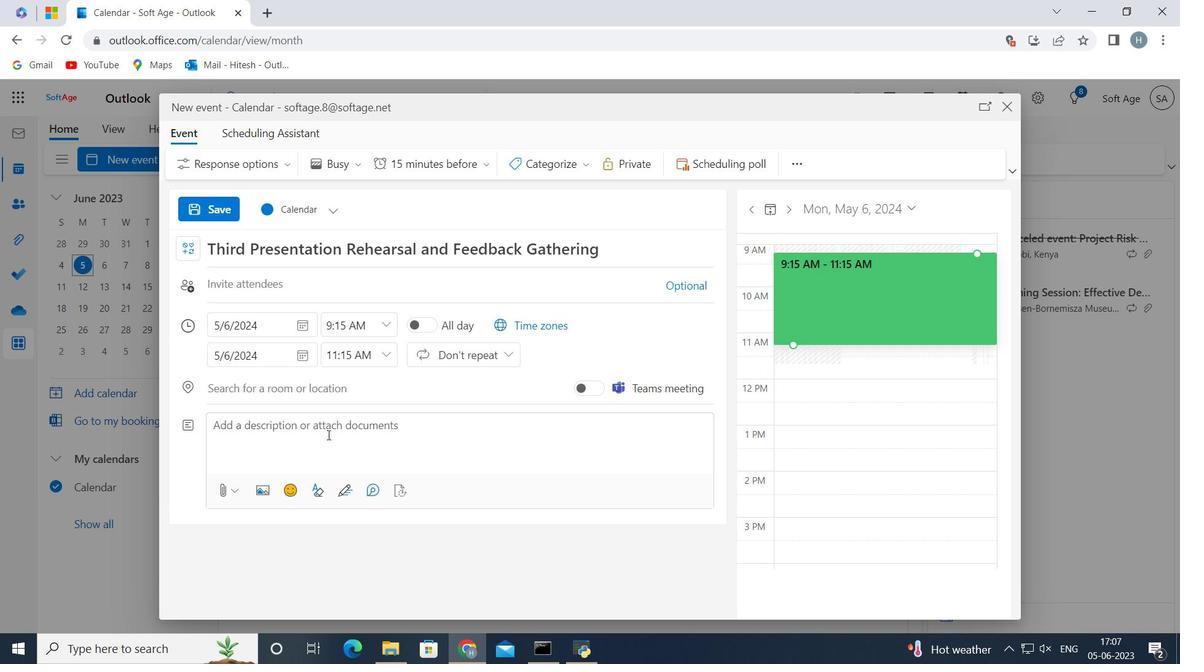 
Action: Mouse pressed left at (329, 431)
Screenshot: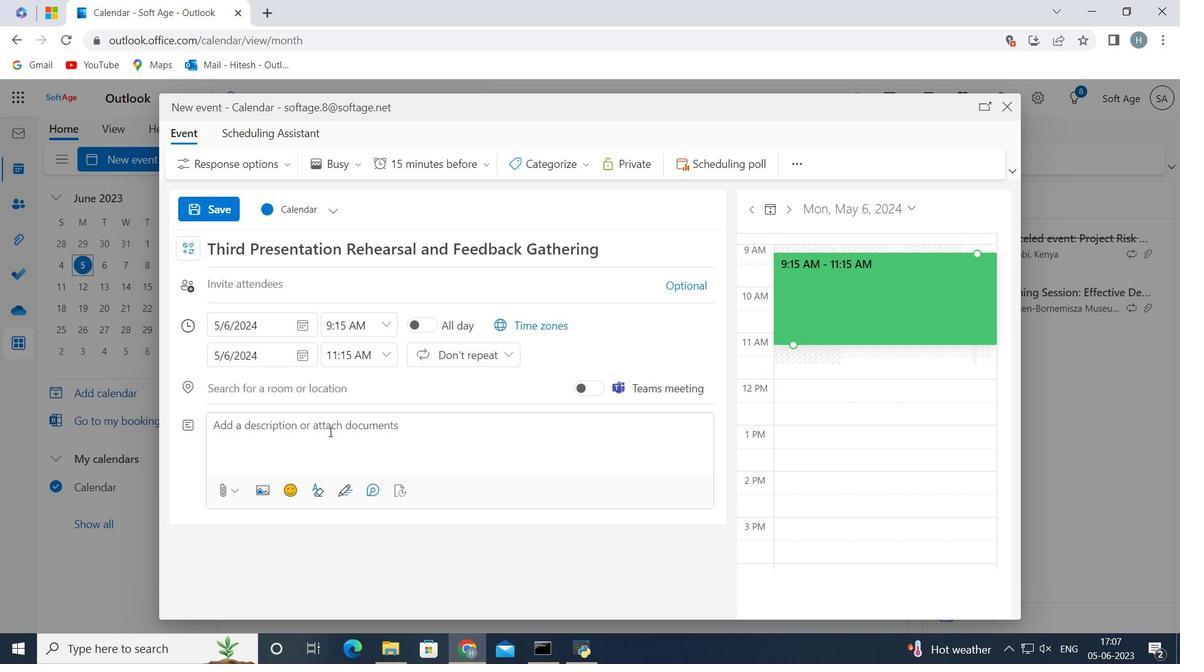 
Action: Mouse moved to (329, 431)
Screenshot: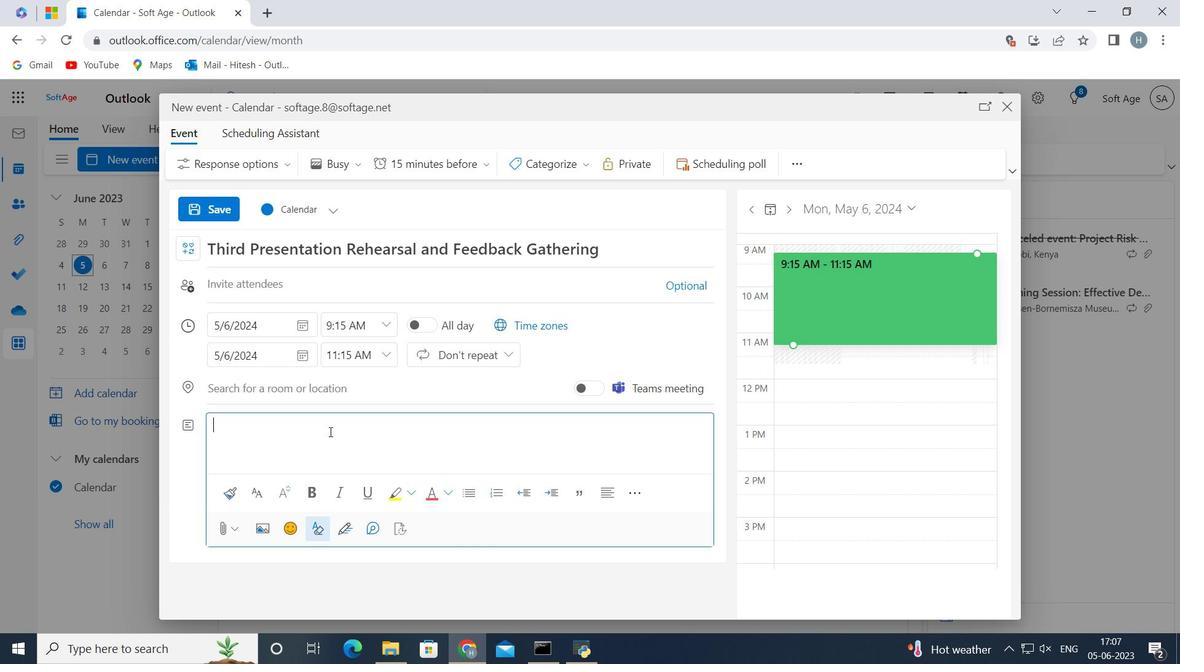 
Action: Key pressed <Key.shift>Welcome<Key.space>to<Key.space>the<Key.space>performance<Key.space>improvement<Key.space>plan<Key.space><Key.shift_r><Key.shift_r><Key.shift_r><Key.shift_r><Key.shift_r><Key.shift_r><Key.shift_r><Key.shift_r><Key.shift_r>(<Key.caps_lock>PIP<Key.shift_r><Key.shift_r><Key.shift_r><Key.shift_r><Key.shift_r><Key.shift_r>_<Key.backspace><Key.shift_r>)<Key.space><Key.caps_lock><Key.shift>Discussion,<Key.space>an<Key.space>impr<Key.backspace>ortant<Key.space>and<Key.space>constructive<Key.space>session<Key.space>designed<Key.space>to<Key.space>address<Key.space>performance<Key.space>concerns<Key.space>and<Key.space>create<Key.space>a<Key.space>roadmap<Key.space>for<Key.space>improvement.<Key.space><Key.shift>The<Key.space><Key.caps_lock>PIP<Key.space><Key.caps_lock><Key.shift>Discussion<Key.space>provides<Key.space>an<Key.space>opportunity<Key.space>for<Key.space>open<Key.space>dialogue,<Key.space>collaboration,<Key.space>and<Key.space>support<Key.space>to<Key.space>help<Key.space>individual<Key.space>overcome<Key.space>challenges<Key.space>and<Key.space>achieve<Key.space>their<Key.space>full<Key.space>potential.<Key.space>
Screenshot: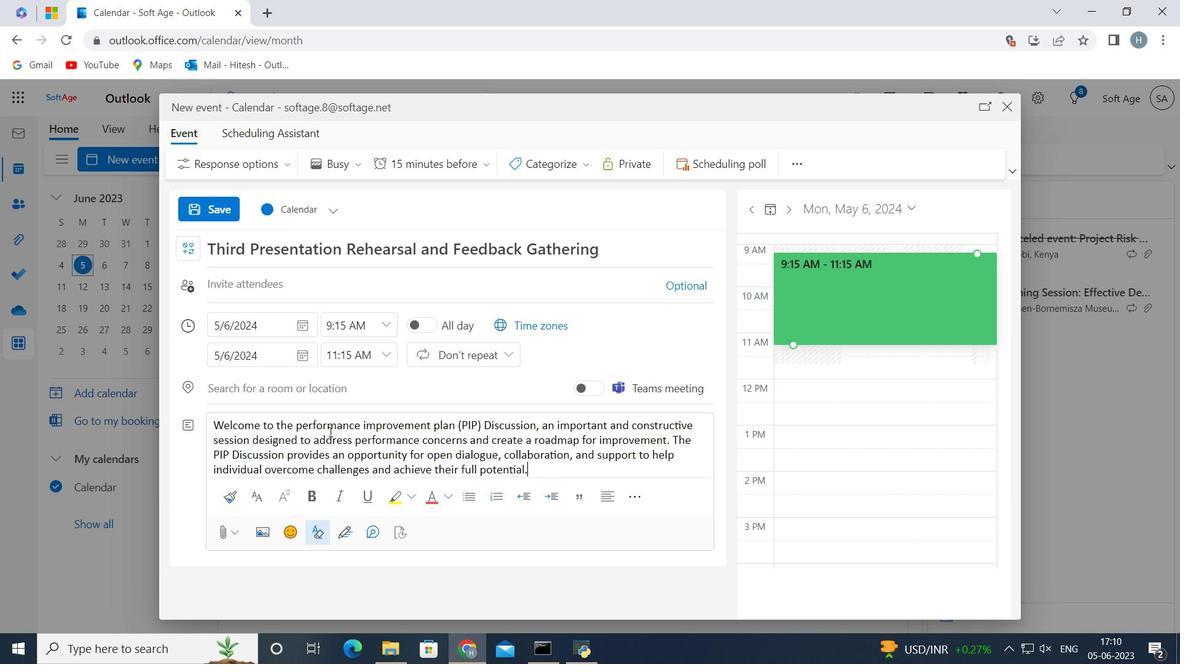 
Action: Mouse moved to (582, 160)
Screenshot: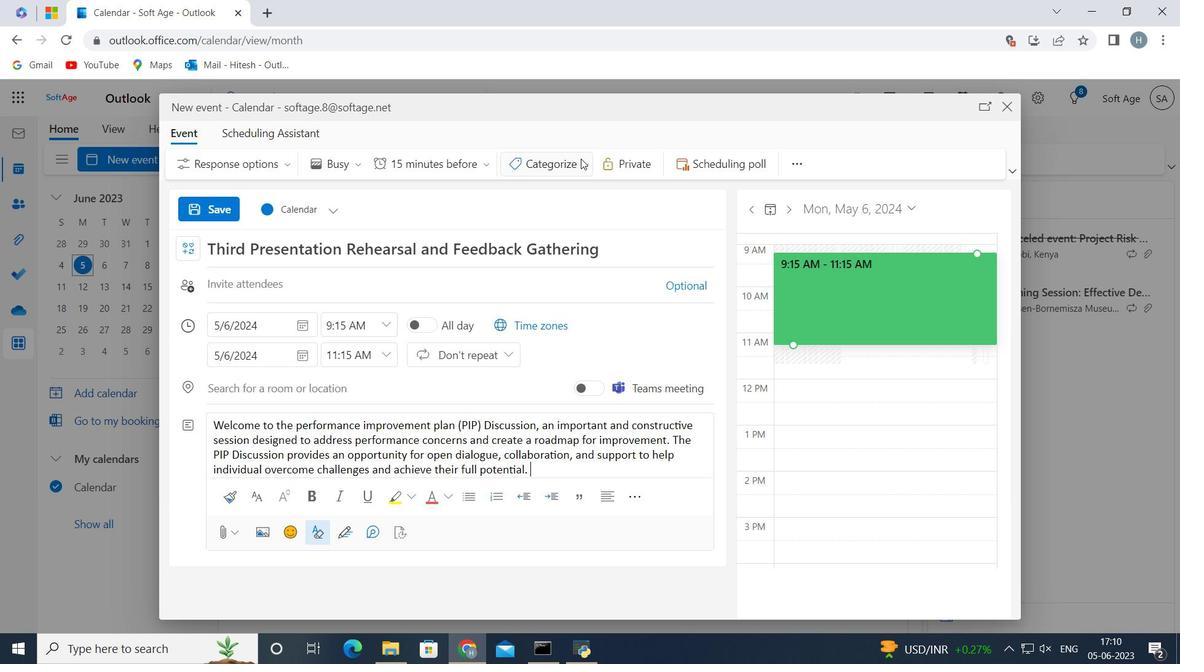 
Action: Mouse pressed left at (582, 160)
Screenshot: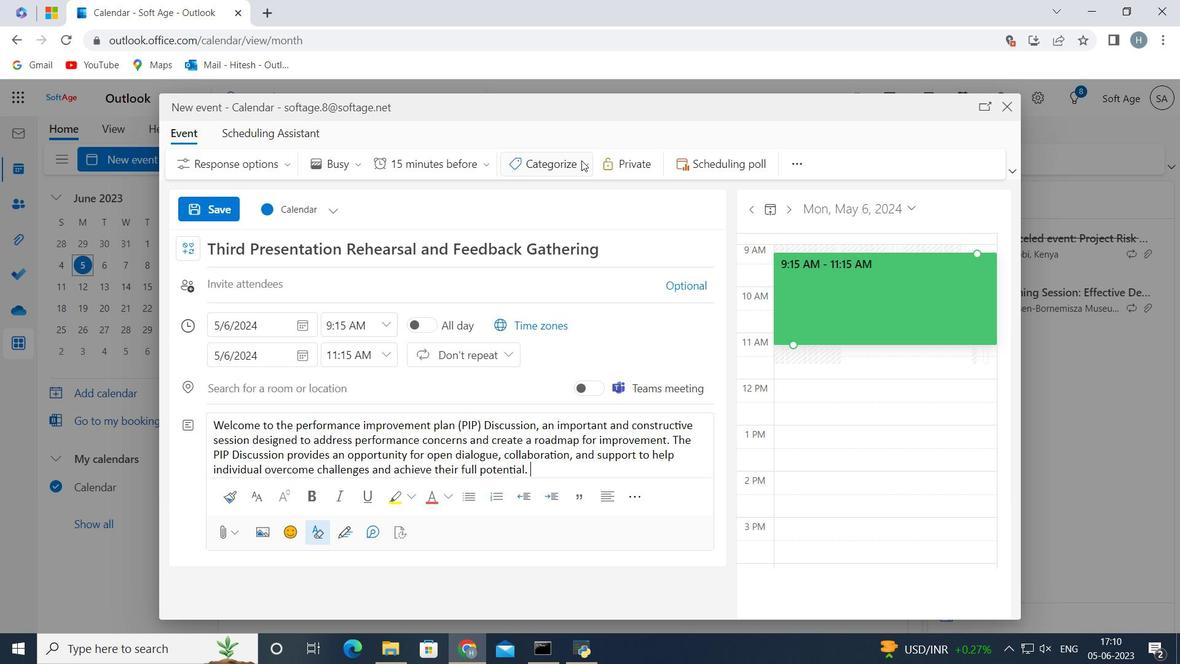 
Action: Mouse moved to (581, 290)
Screenshot: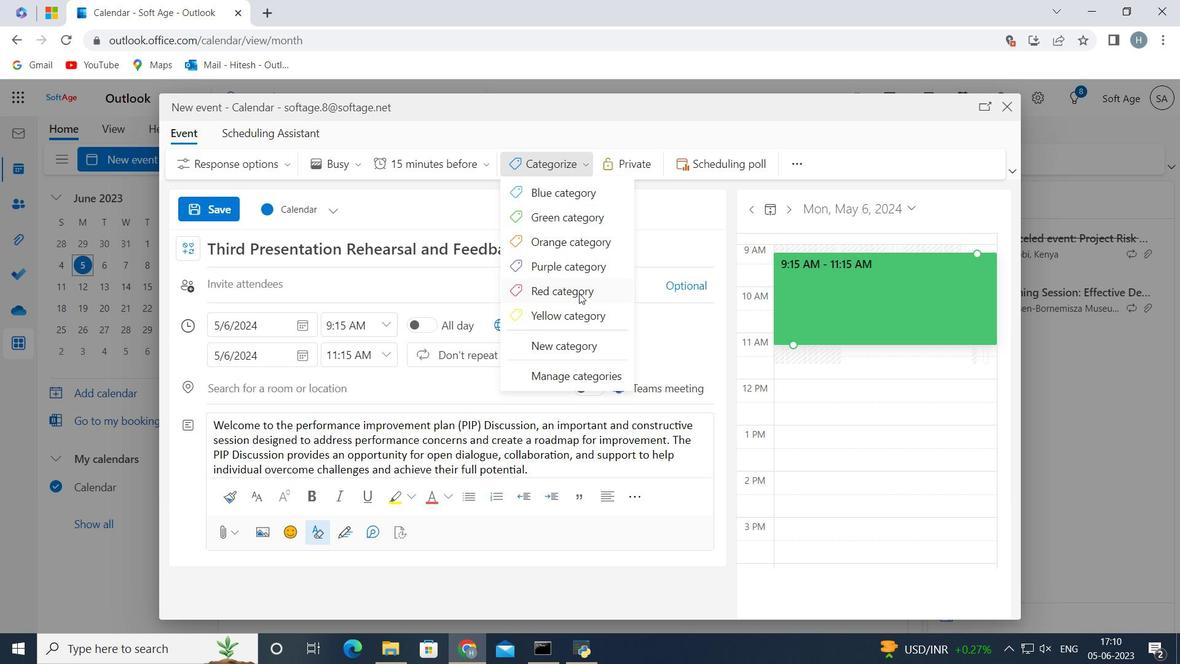 
Action: Mouse pressed left at (581, 290)
Screenshot: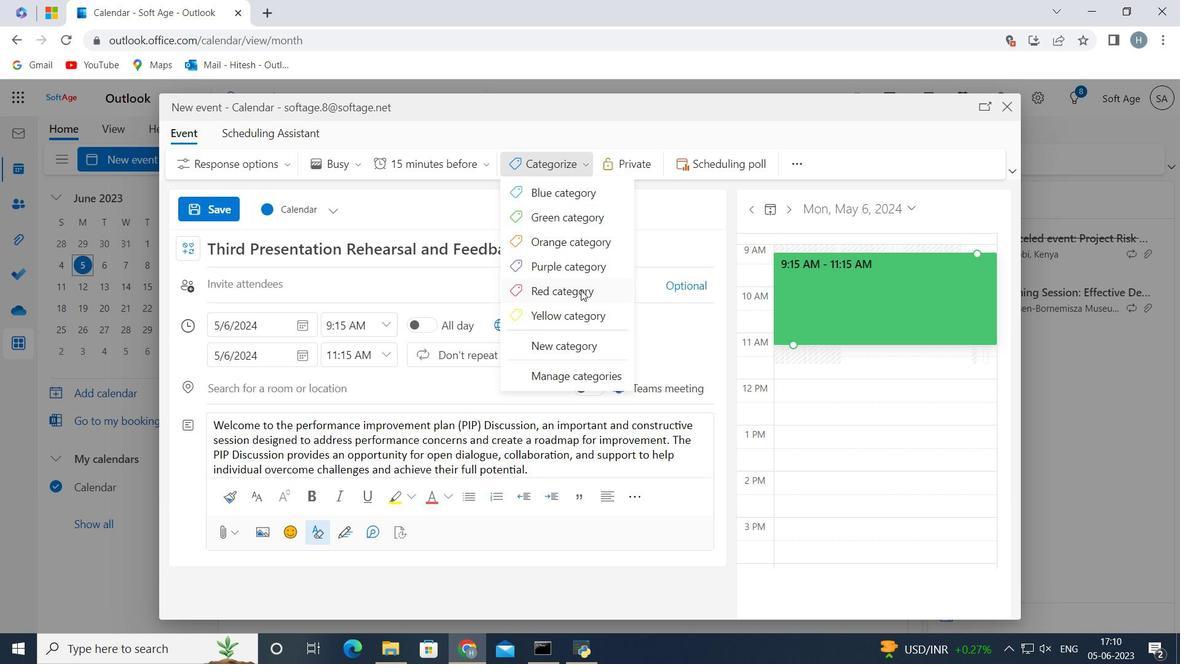 
Action: Mouse moved to (460, 291)
Screenshot: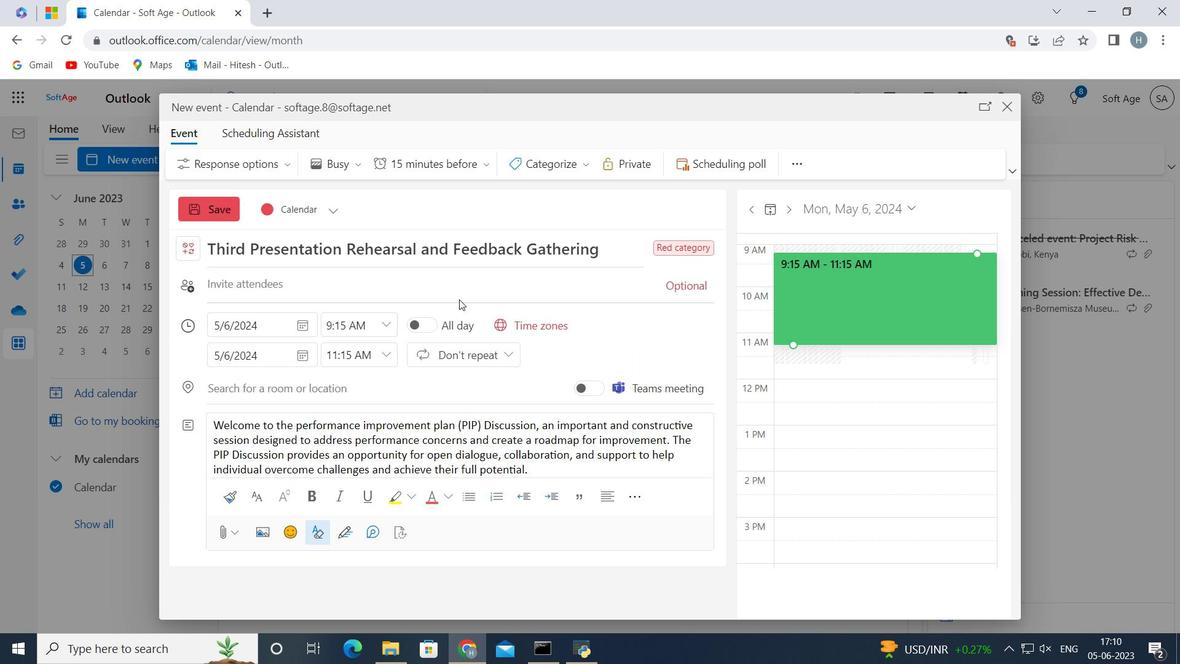 
Action: Mouse pressed left at (460, 291)
Screenshot: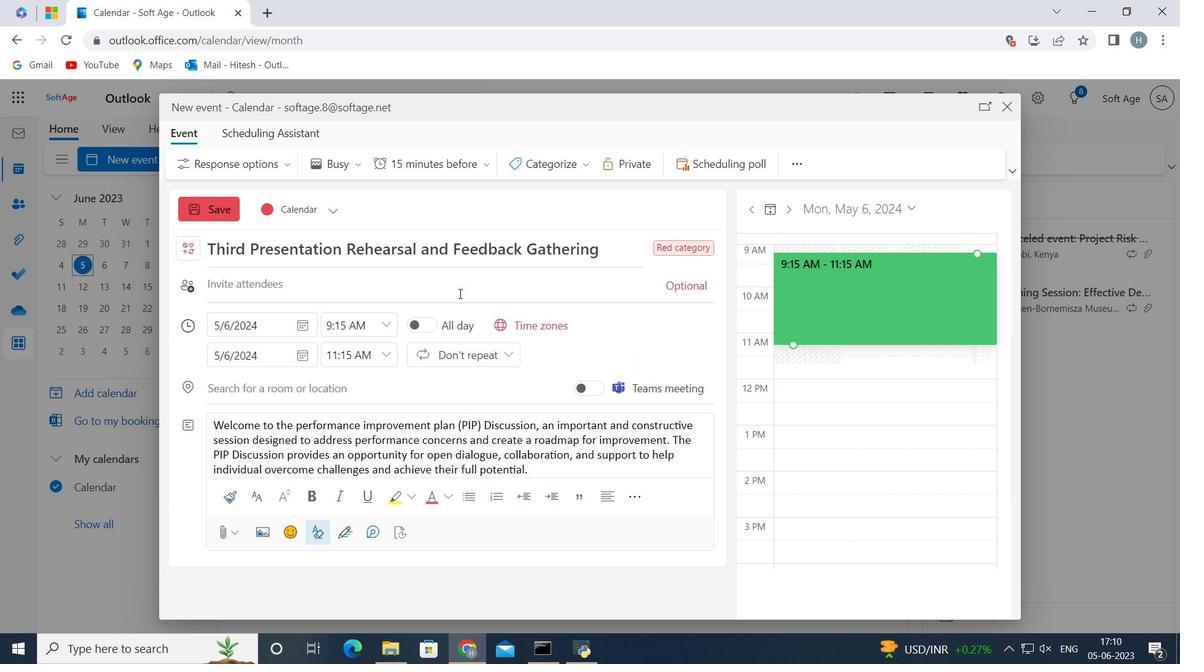 
Action: Mouse moved to (460, 290)
Screenshot: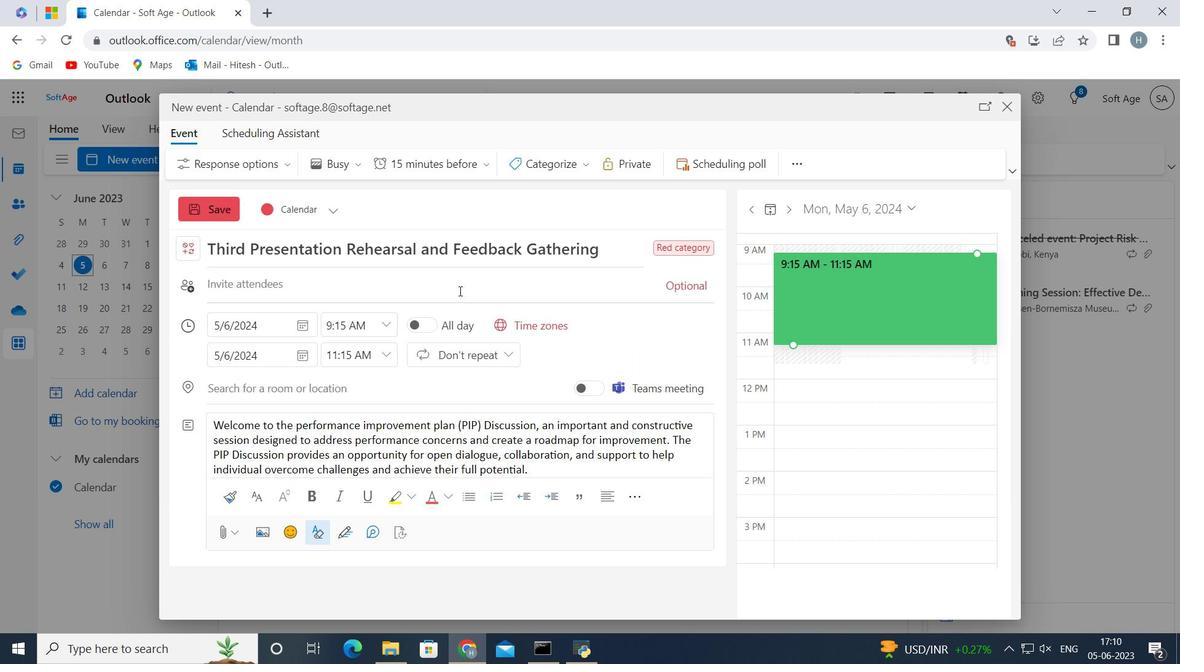 
Action: Key pressed softage.5<Key.shift>@softage.net
Screenshot: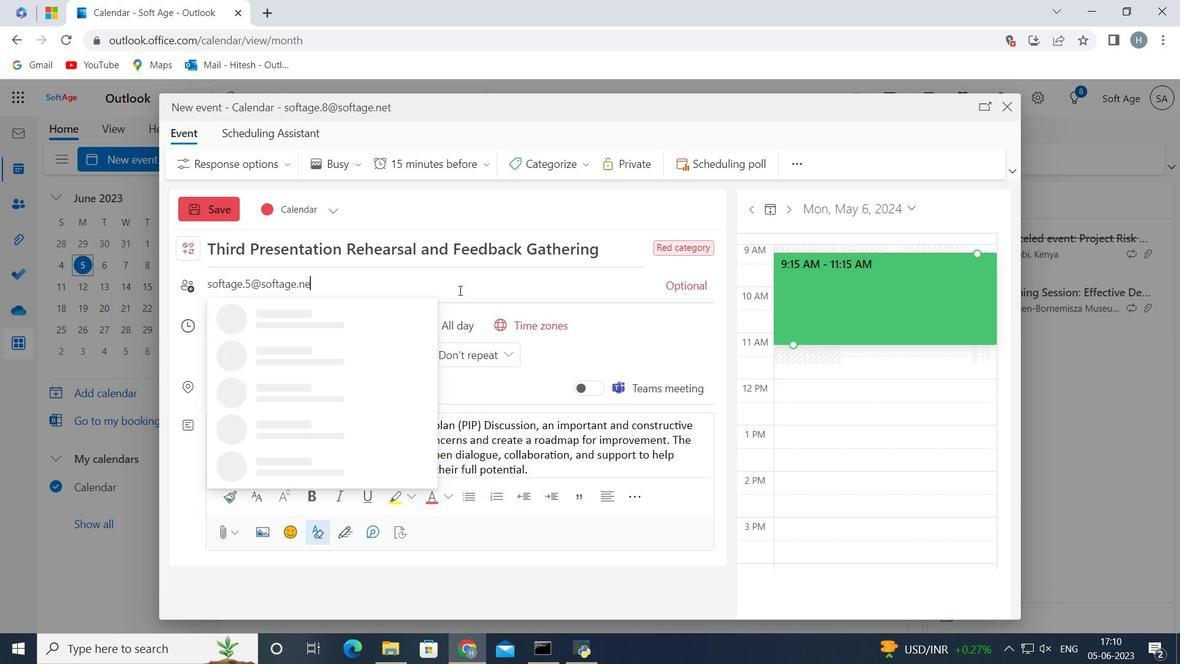 
Action: Mouse moved to (354, 318)
Screenshot: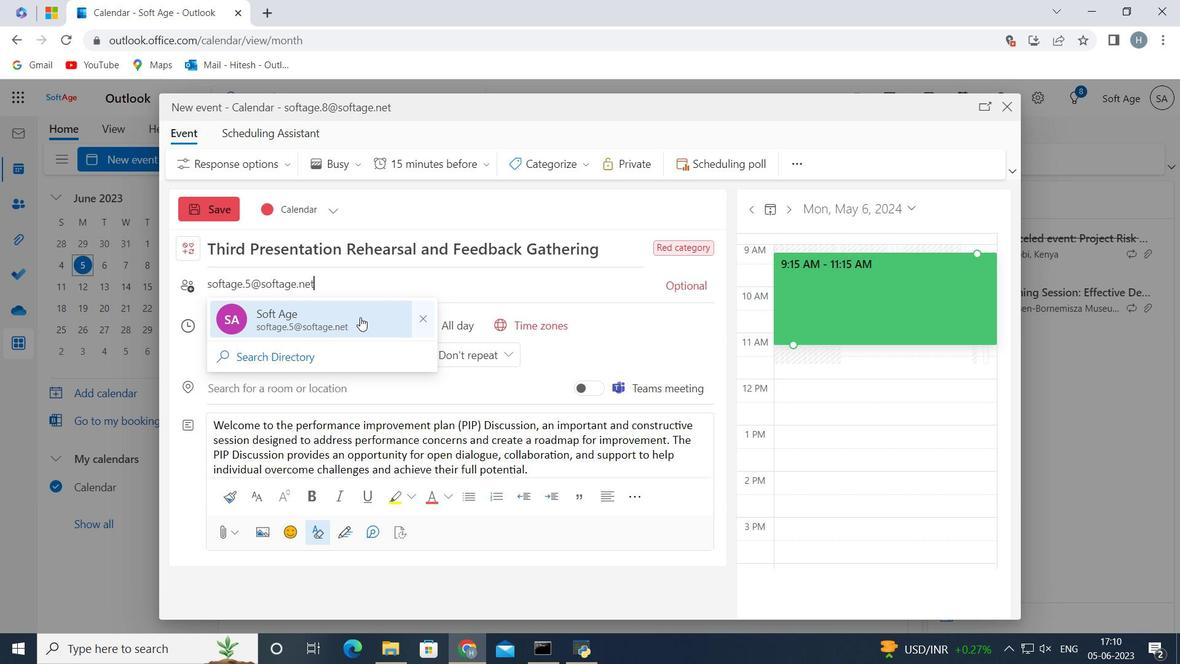 
Action: Mouse pressed left at (354, 318)
Screenshot: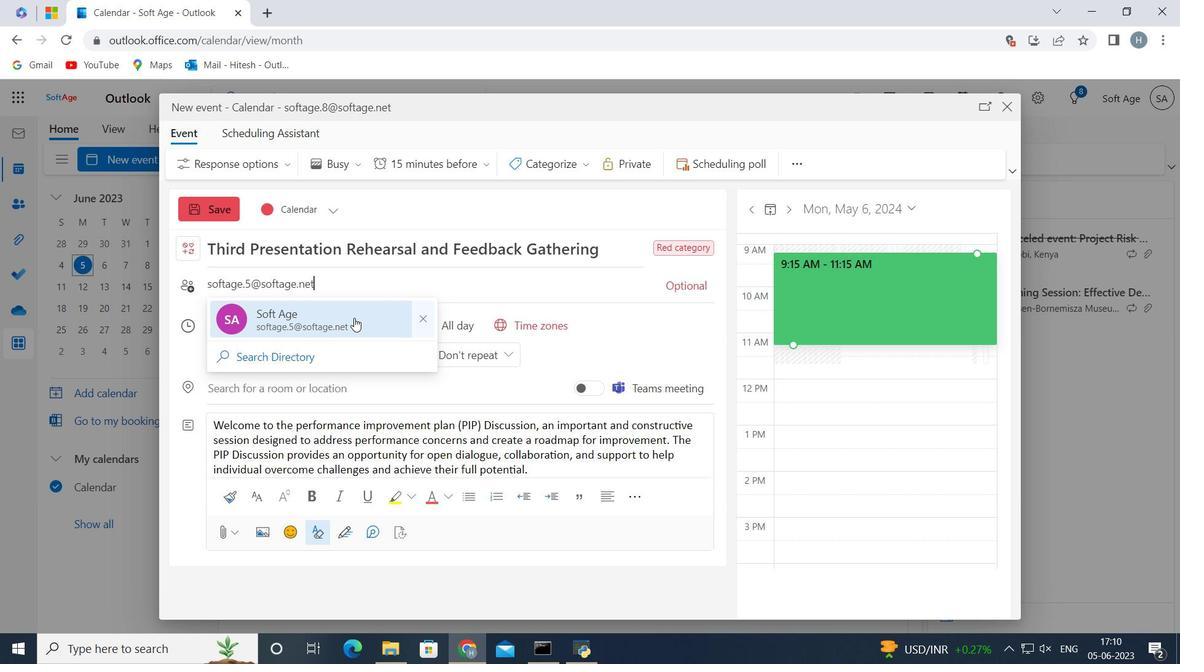 
Action: Key pressed softage.6<Key.shift>@
Screenshot: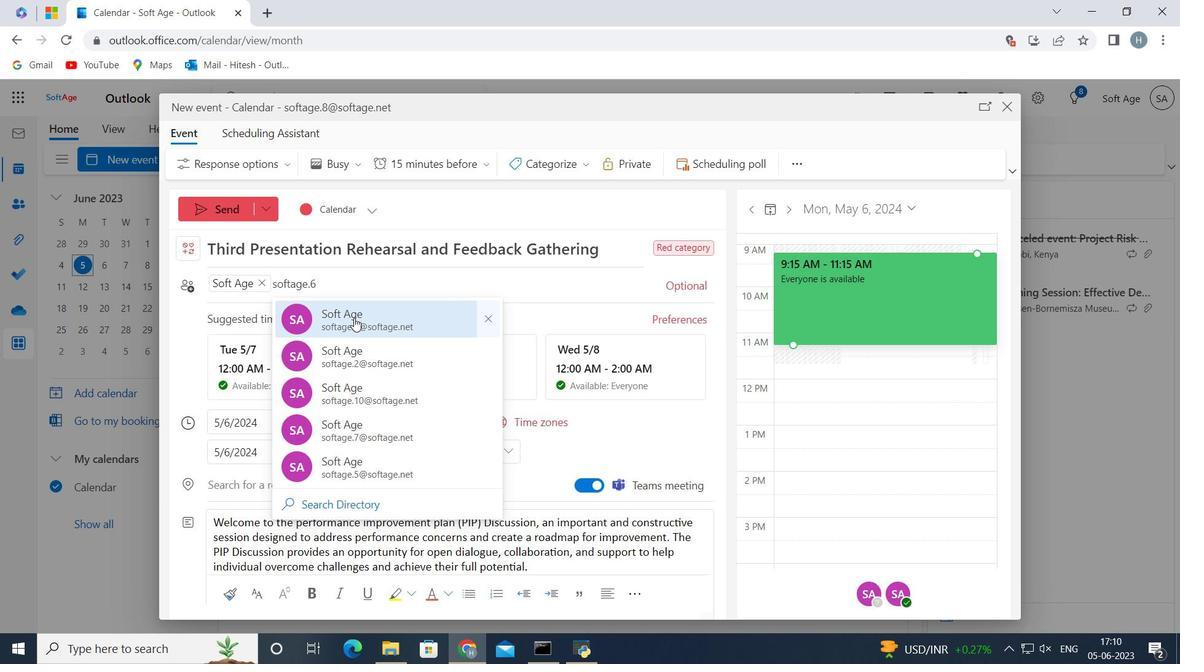 
Action: Mouse moved to (354, 318)
Screenshot: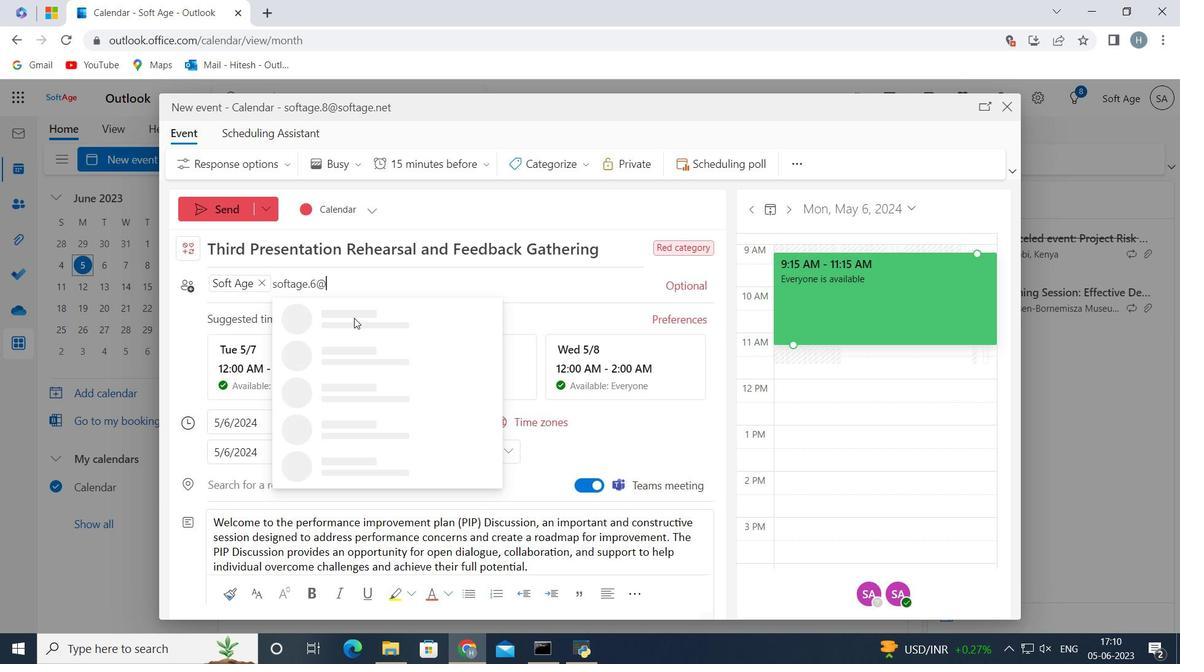 
Action: Key pressed so
Screenshot: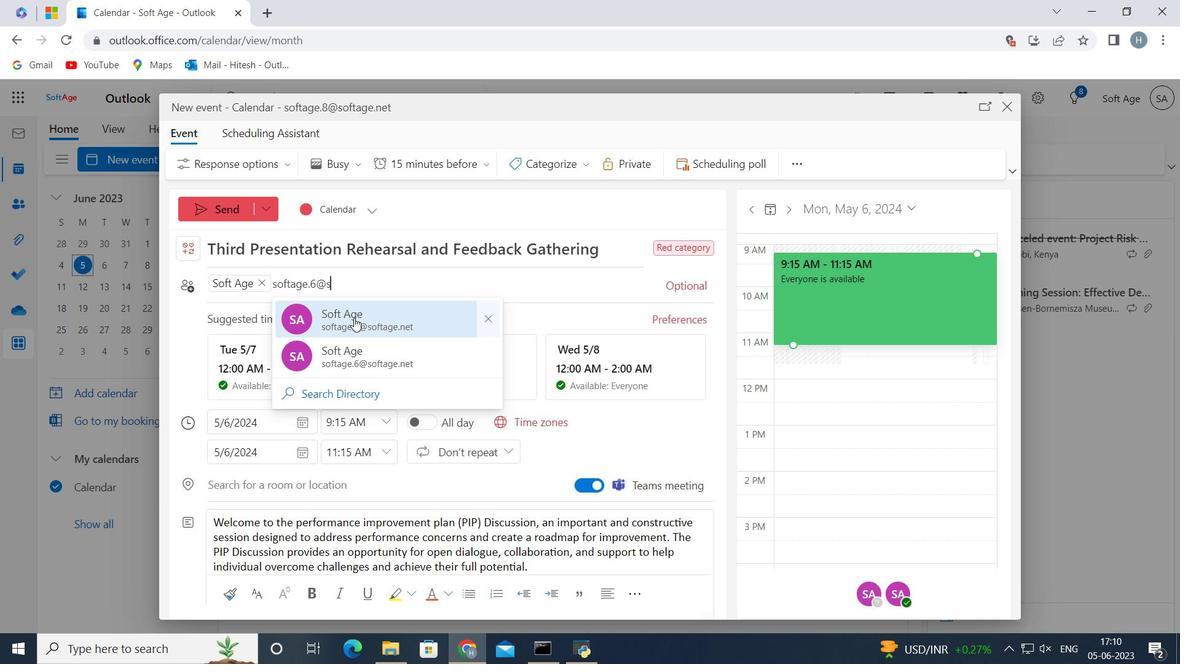 
Action: Mouse moved to (353, 318)
Screenshot: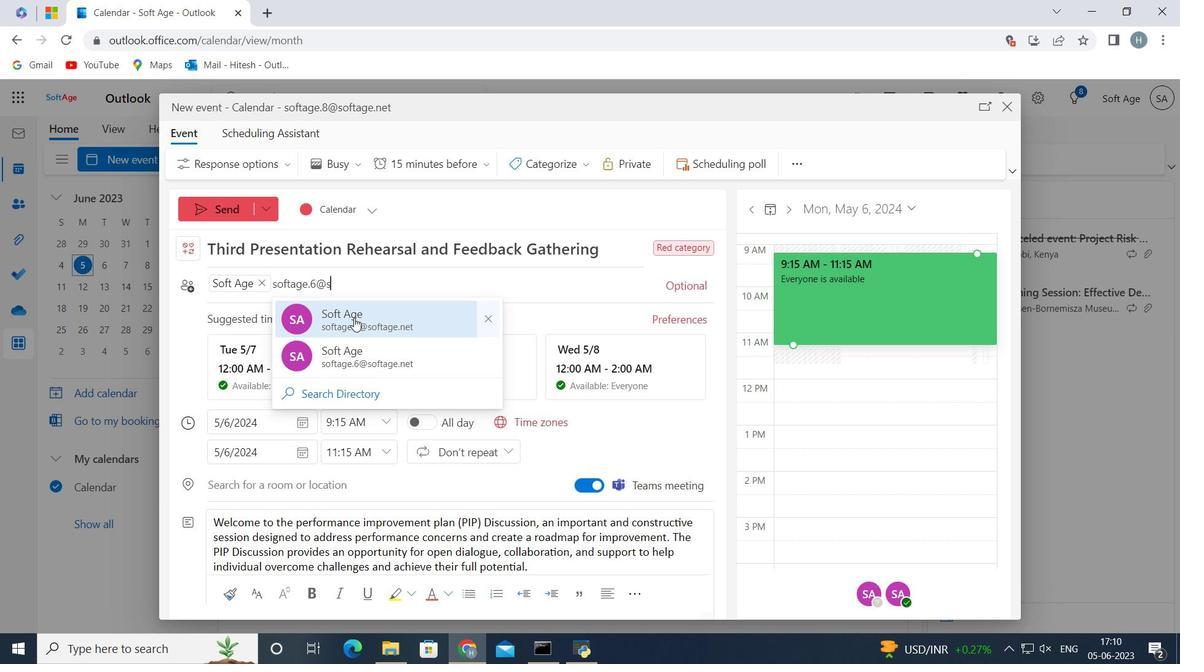 
Action: Key pressed ftage.net
Screenshot: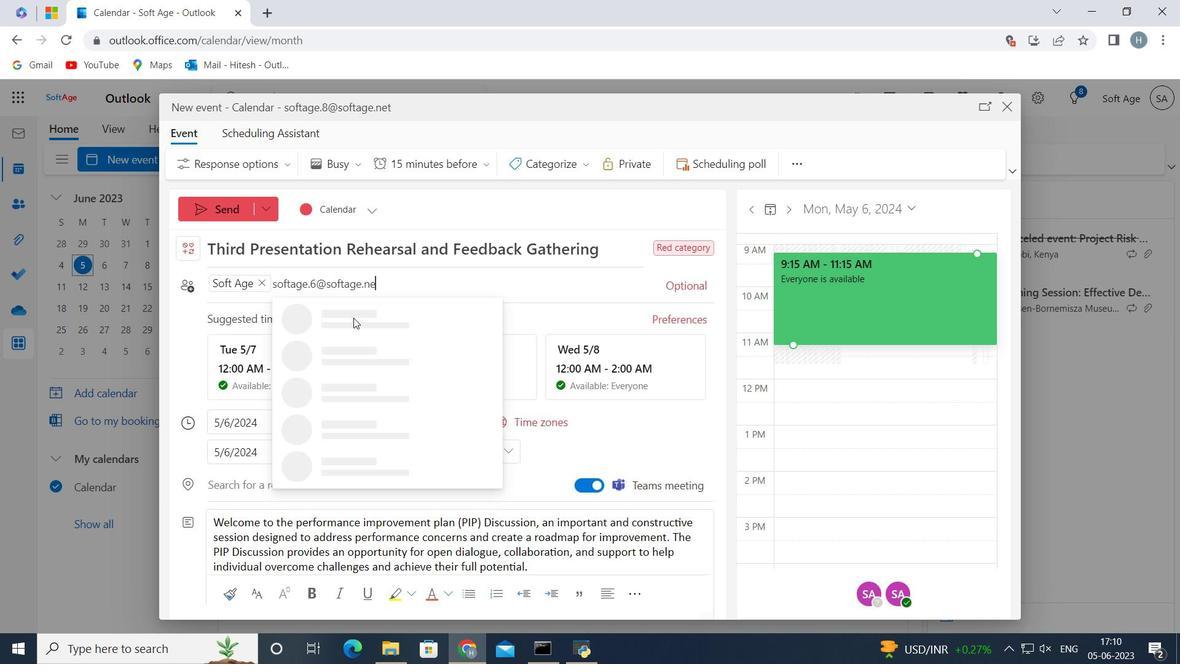 
Action: Mouse moved to (380, 316)
Screenshot: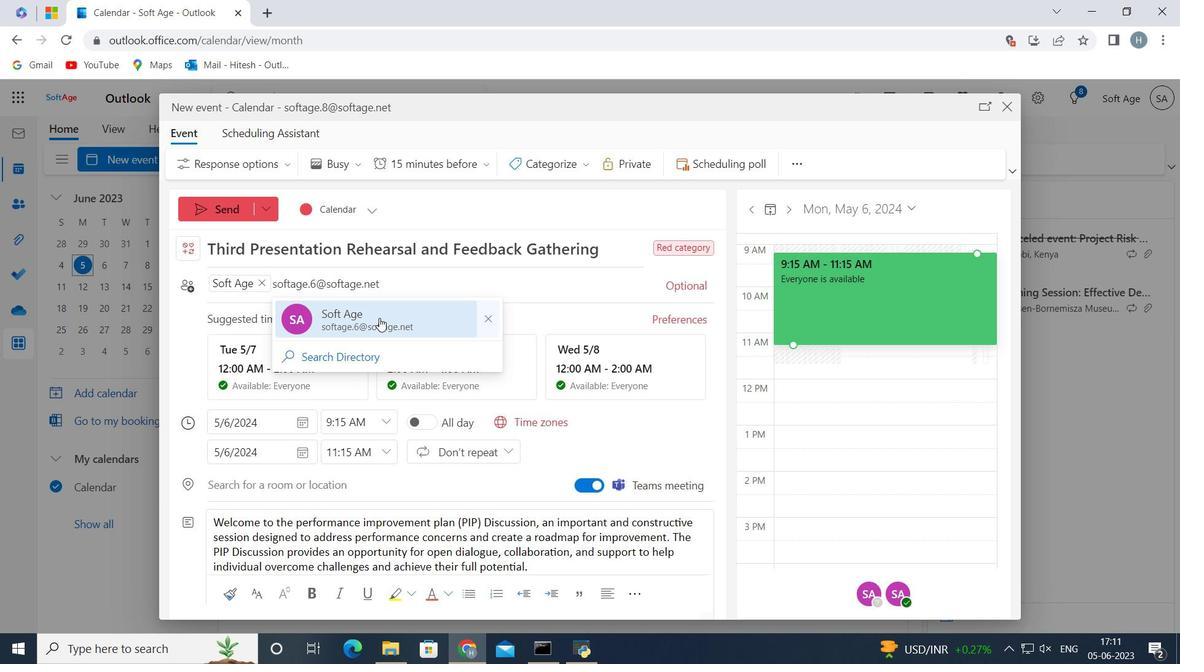 
Action: Mouse pressed left at (380, 316)
Screenshot: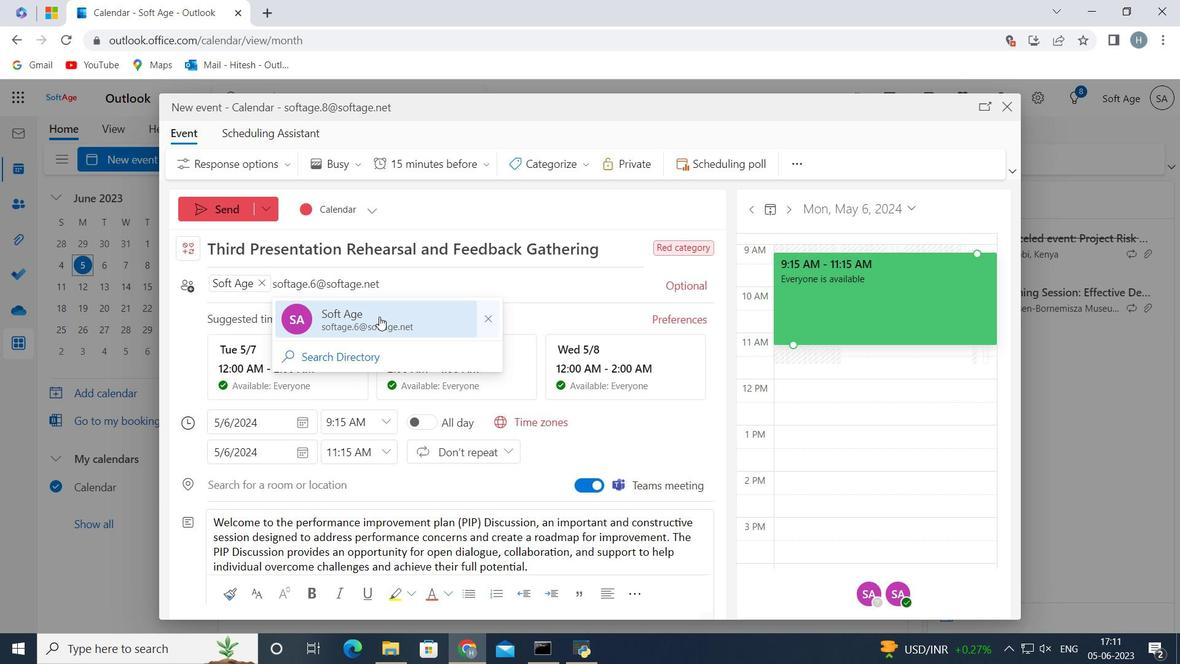 
Action: Mouse moved to (486, 161)
Screenshot: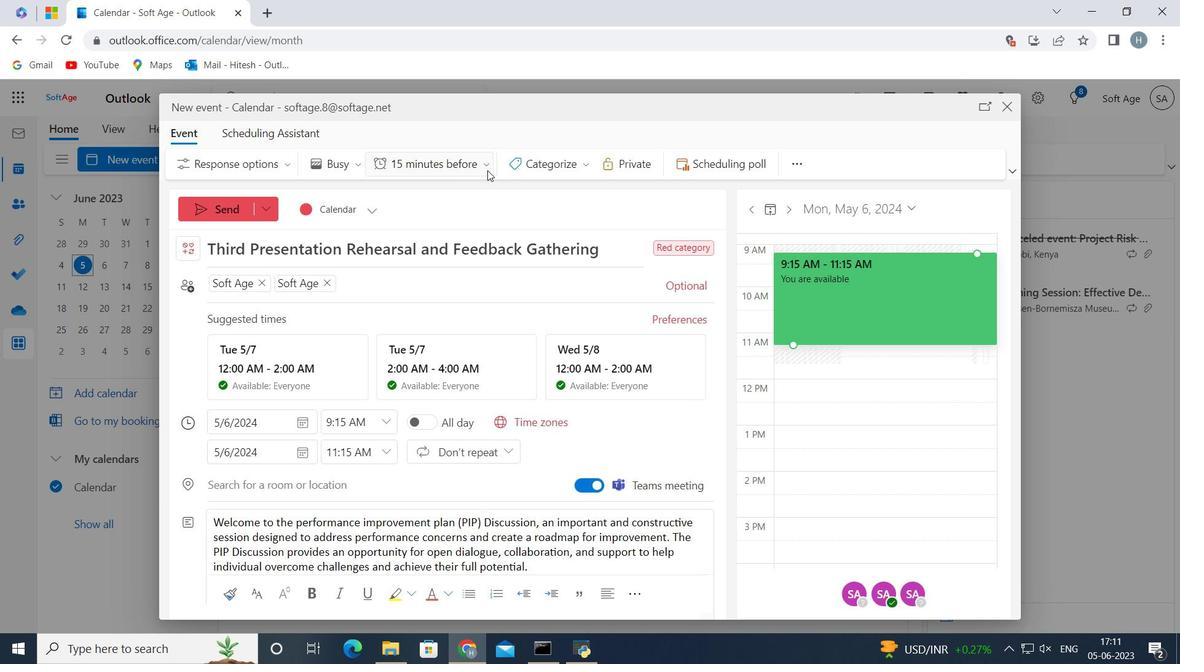 
Action: Mouse pressed left at (486, 161)
Screenshot: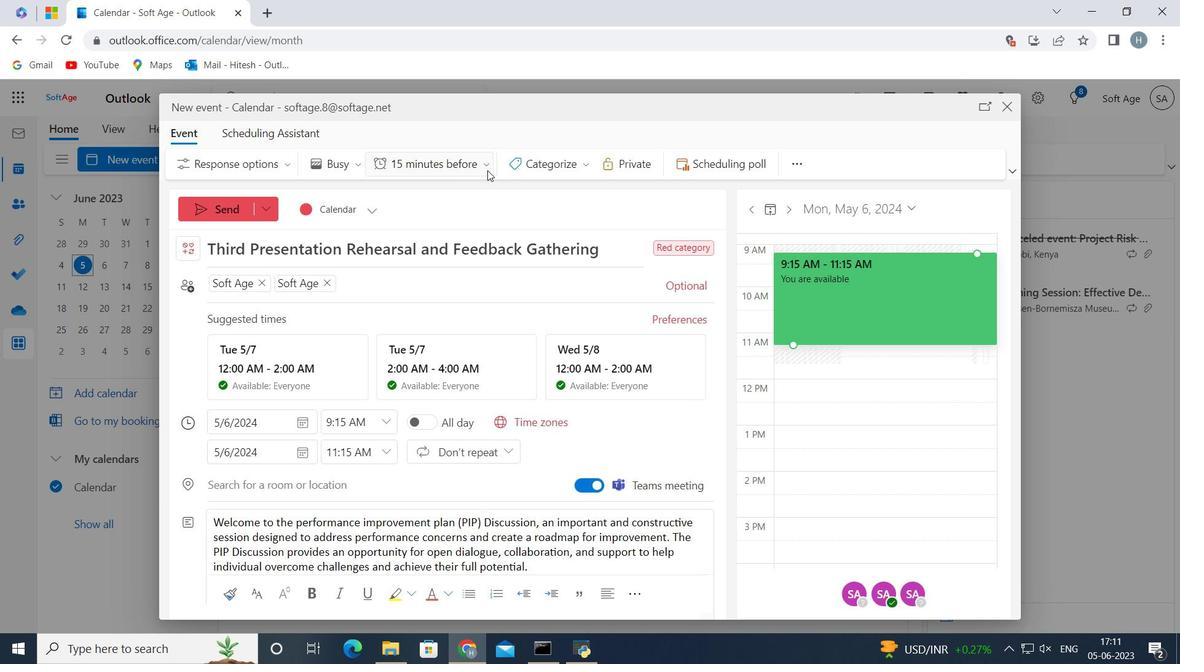 
Action: Mouse moved to (447, 278)
Screenshot: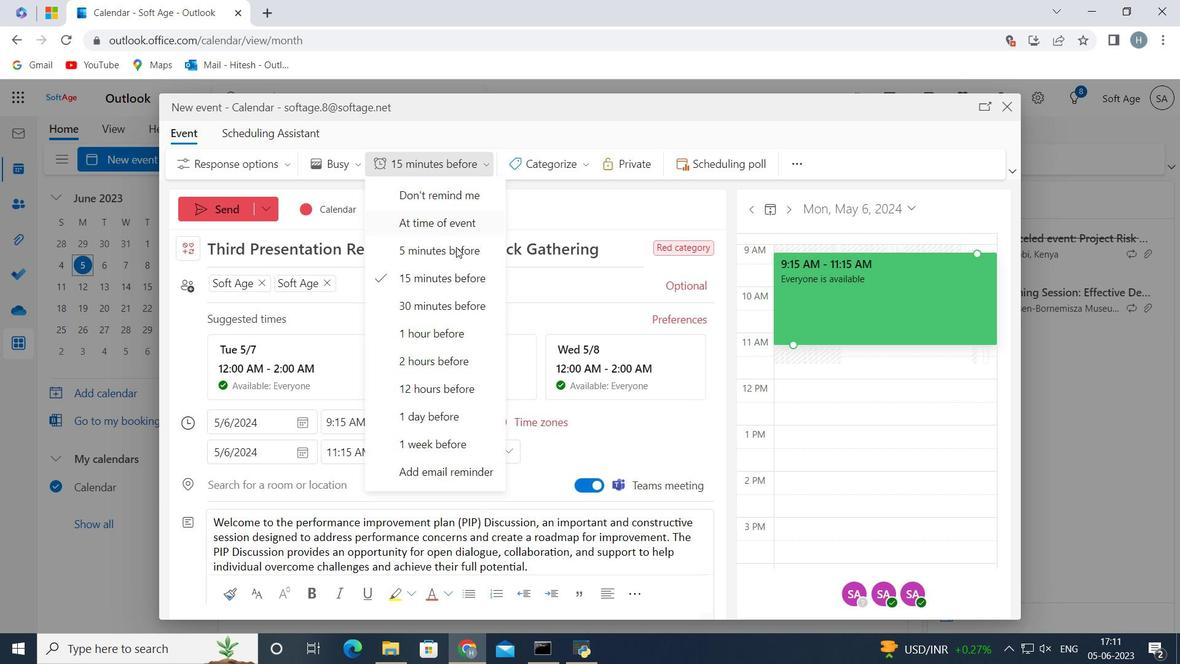 
Action: Mouse pressed left at (447, 278)
Screenshot: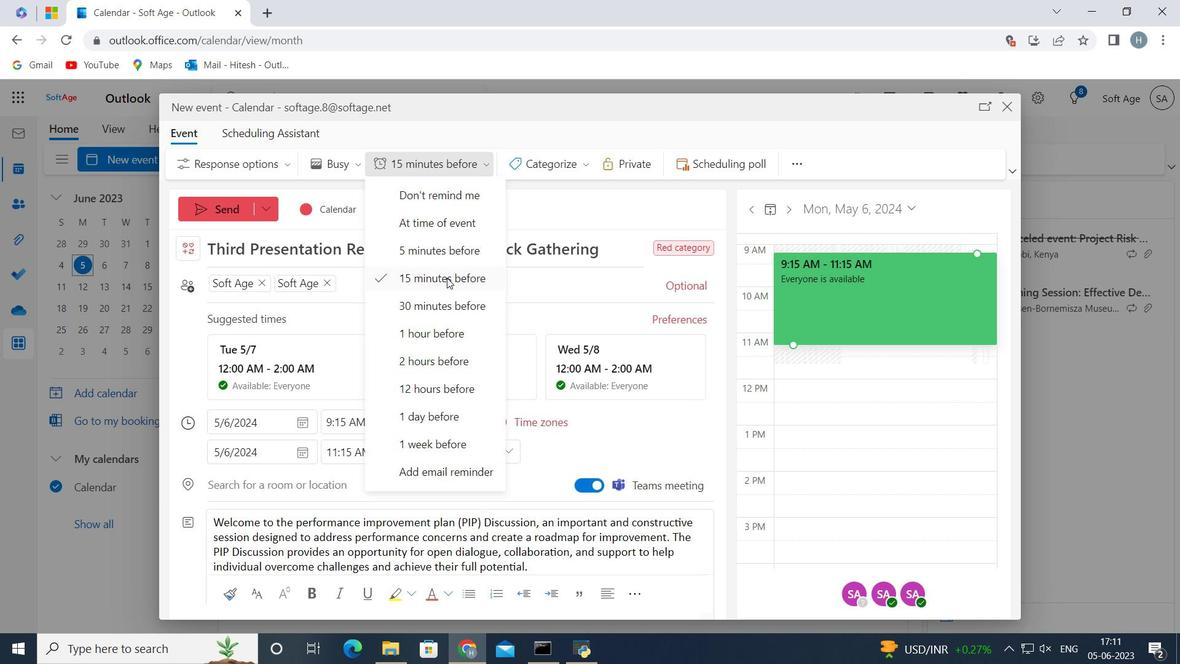 
Action: Mouse moved to (223, 205)
Screenshot: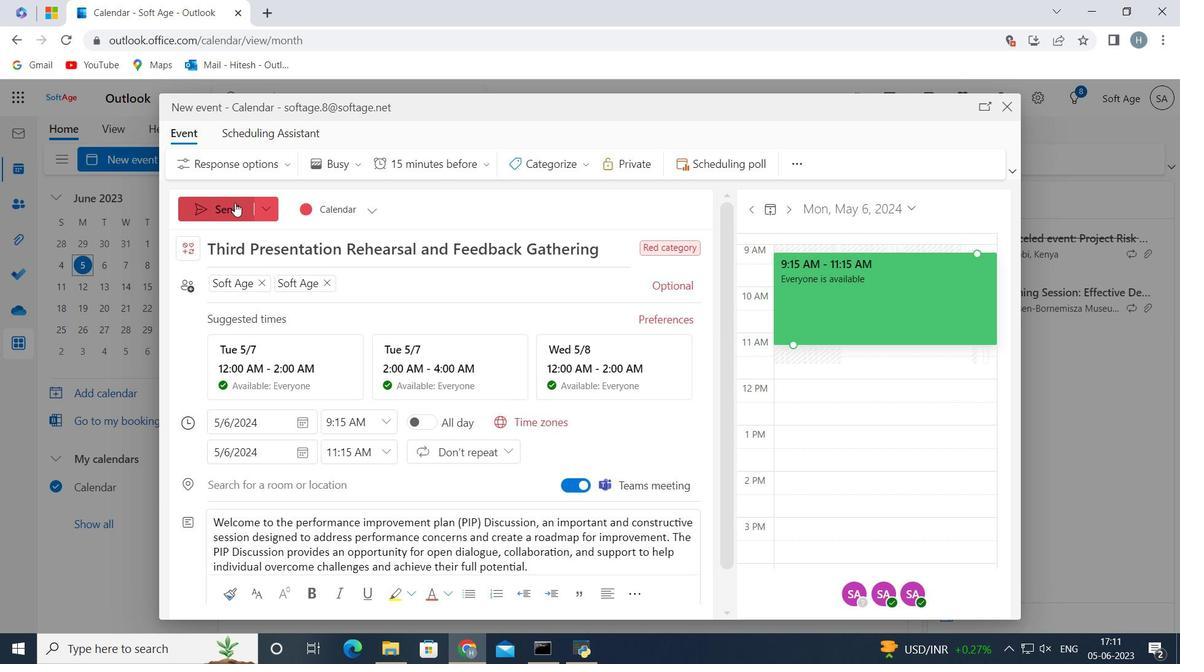 
Action: Mouse pressed left at (223, 205)
Screenshot: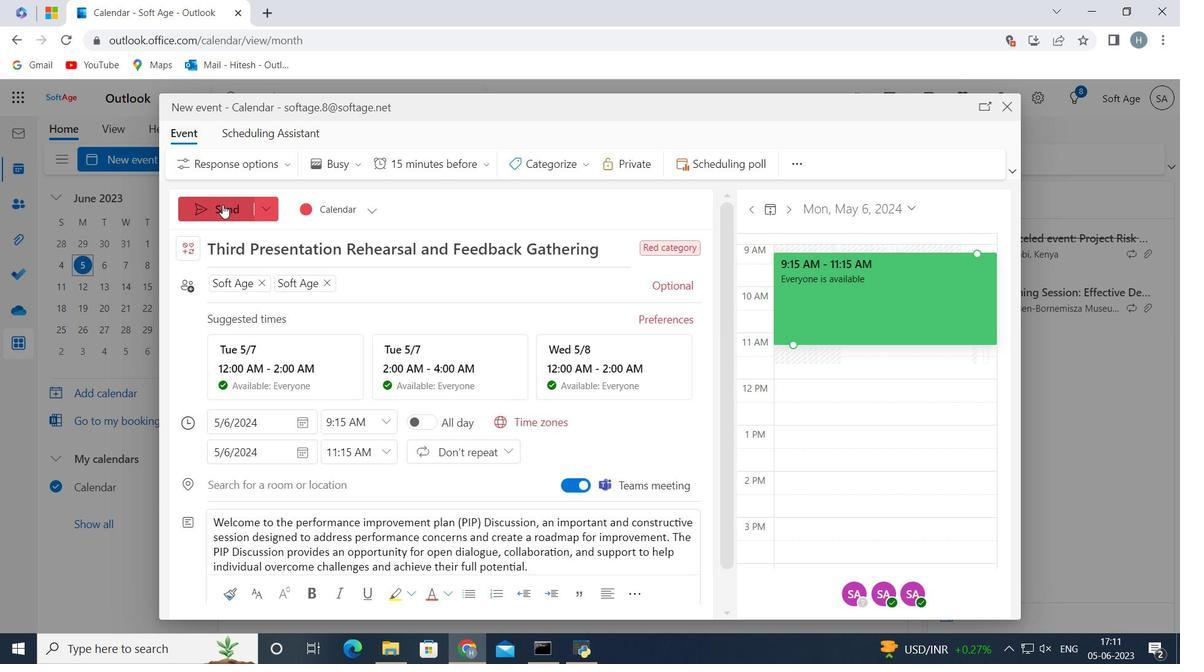 
Action: Mouse moved to (413, 257)
Screenshot: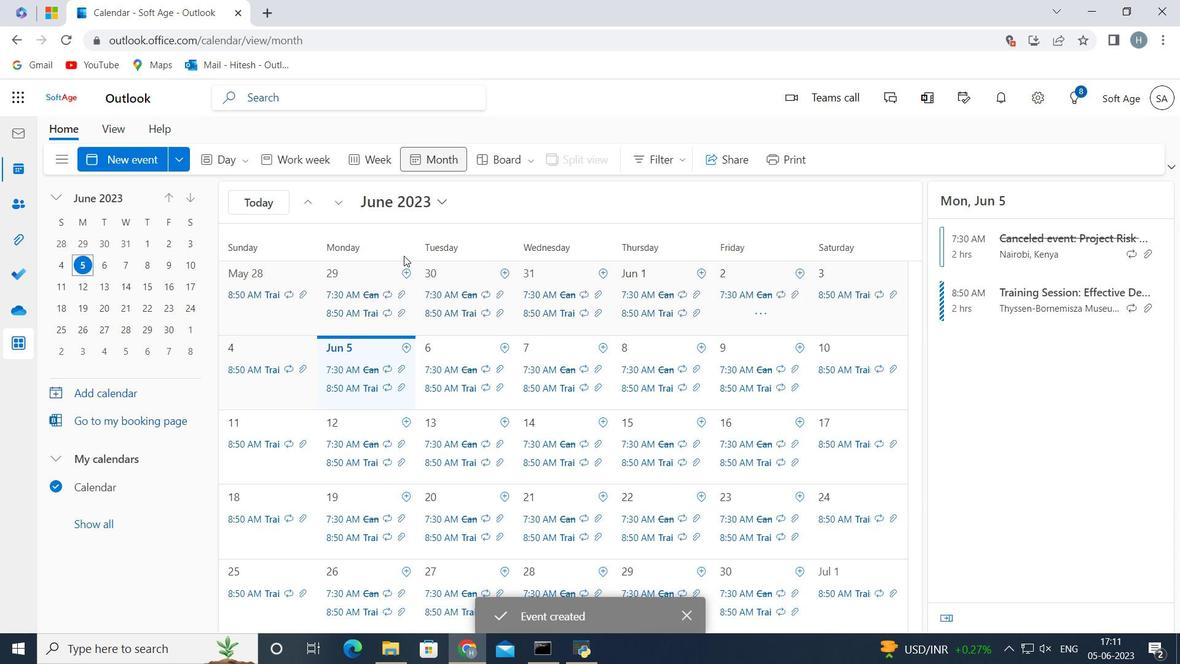 
